 Task: Look for space in Niimi, Japan from 12th June, 2023 to 15th June, 2023 for 2 adults in price range Rs.10000 to Rs.15000. Place can be entire place with 1  bedroom having 1 bed and 1 bathroom. Property type can be house, flat, guest house, hotel. Booking option can be shelf check-in. Required host language is English.
Action: Mouse moved to (486, 118)
Screenshot: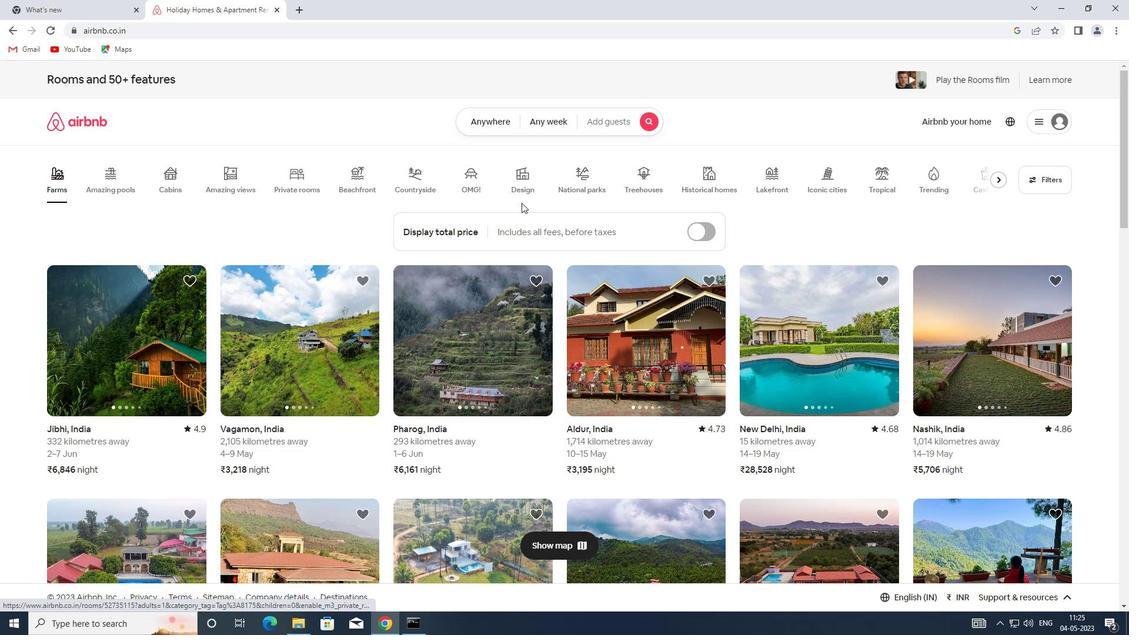 
Action: Mouse pressed left at (486, 118)
Screenshot: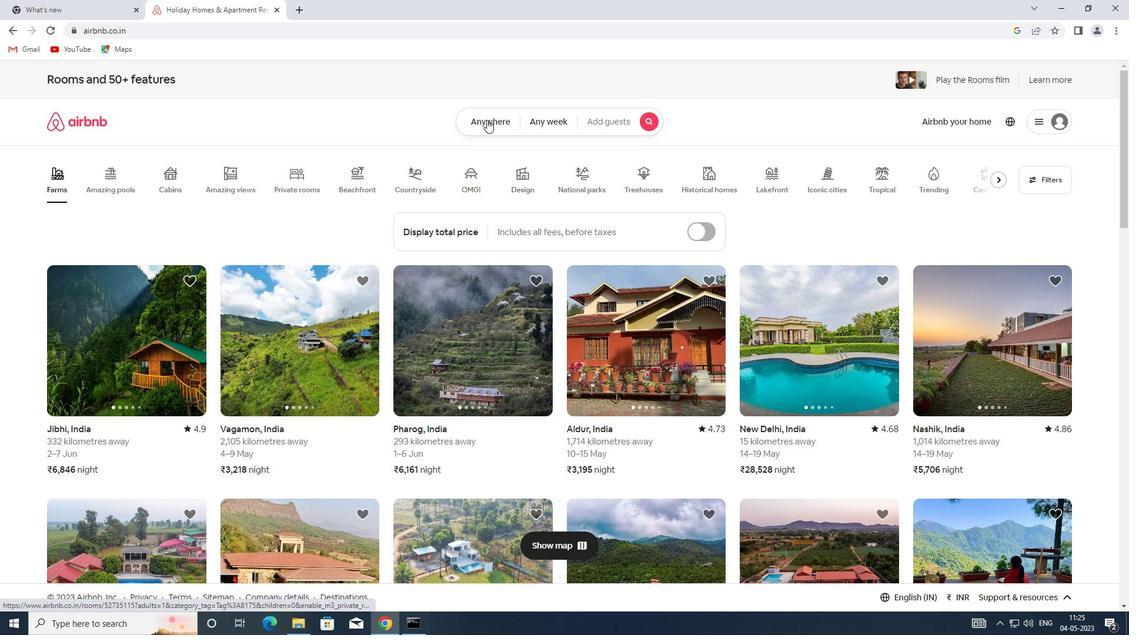 
Action: Mouse moved to (407, 167)
Screenshot: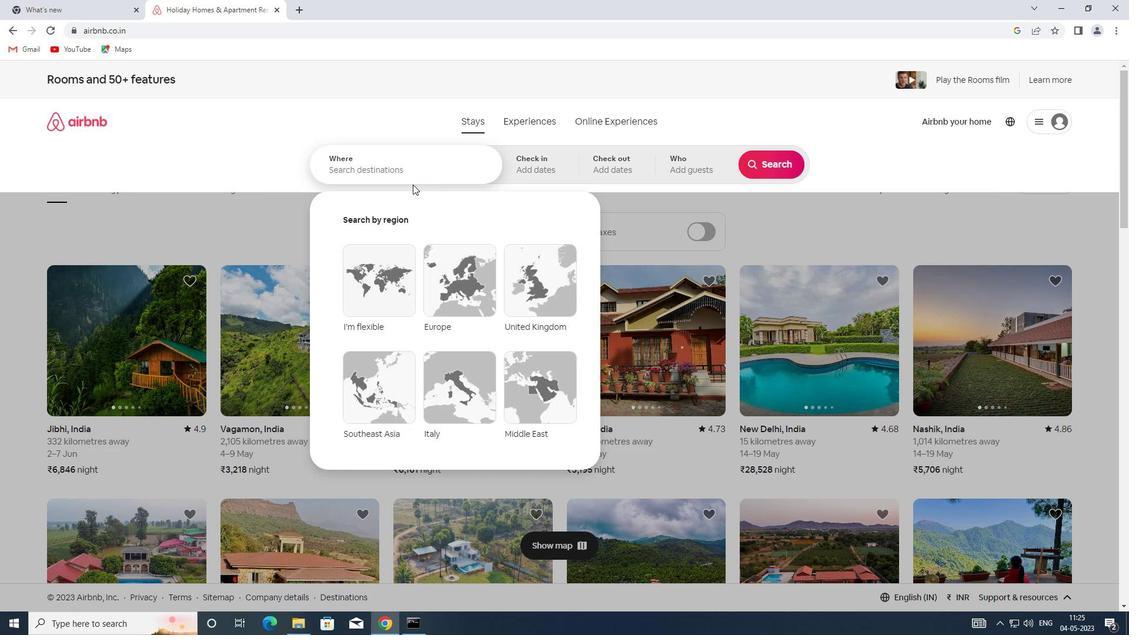 
Action: Mouse pressed left at (407, 167)
Screenshot: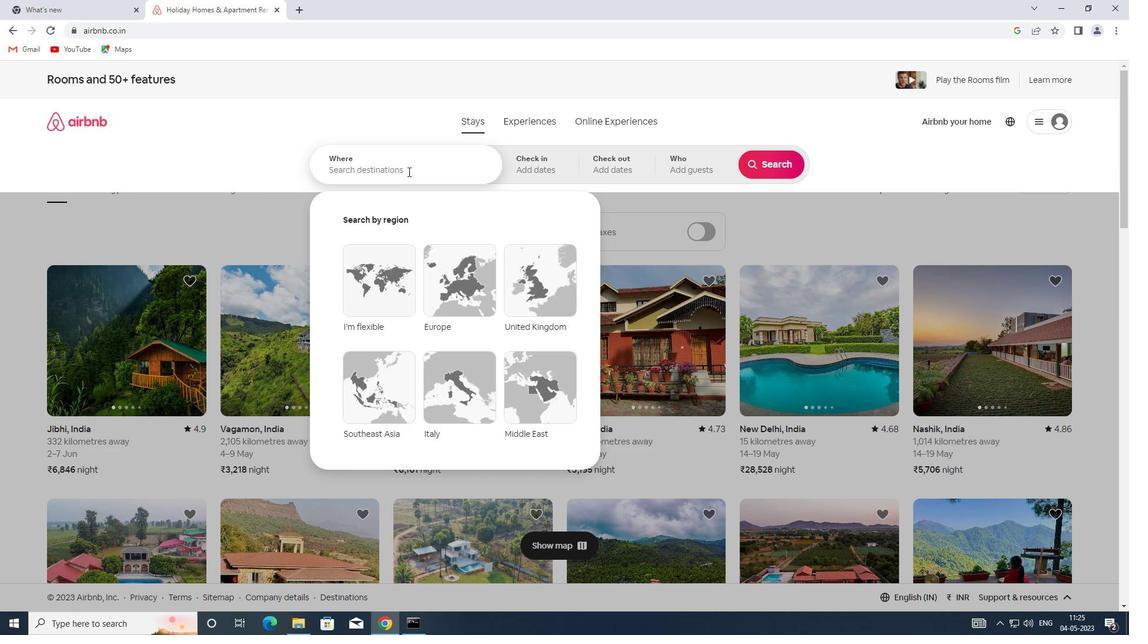 
Action: Key pressed <Key.shift>NIIMI<Key.shift><Key.shift>,<Key.shift>L<Key.backspace><Key.shift>JAPAN
Screenshot: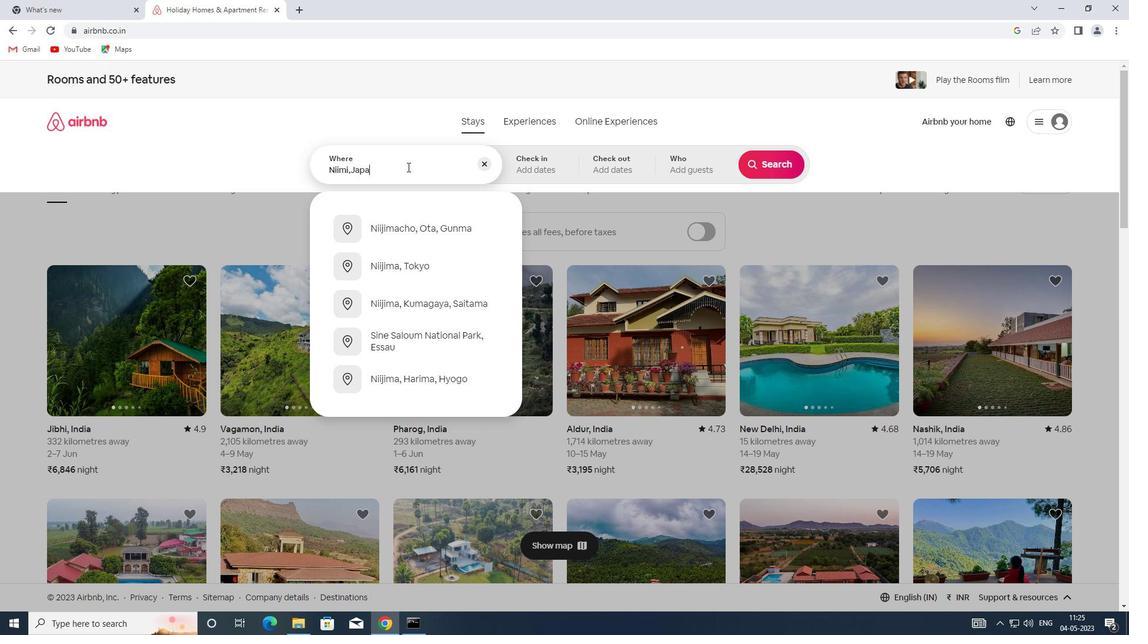 
Action: Mouse moved to (559, 169)
Screenshot: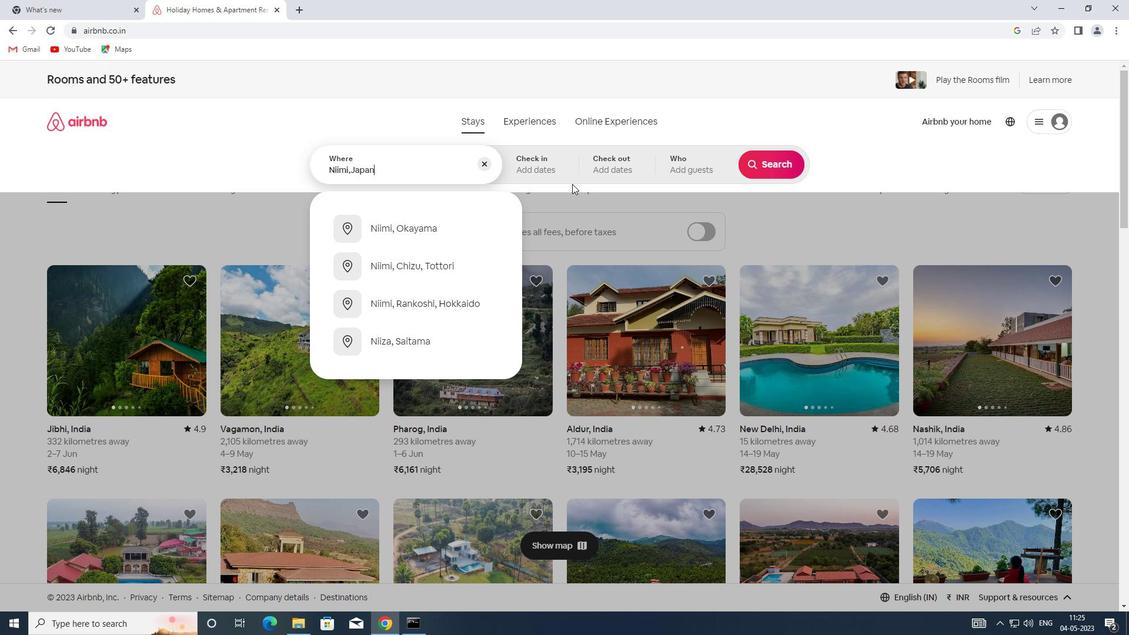 
Action: Mouse pressed left at (559, 169)
Screenshot: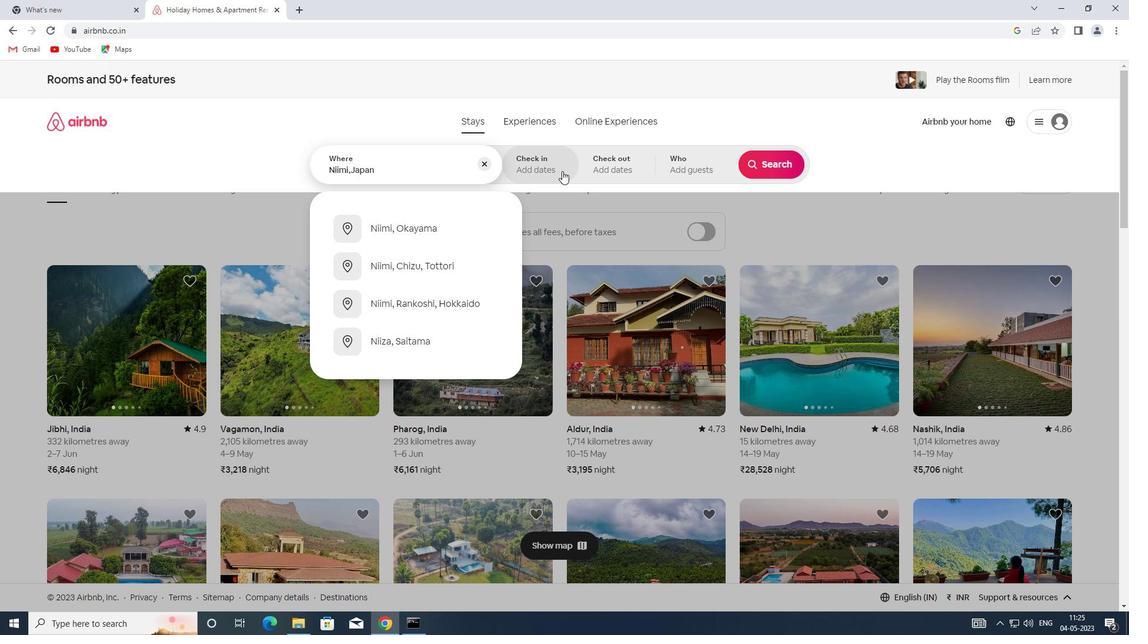 
Action: Mouse moved to (622, 368)
Screenshot: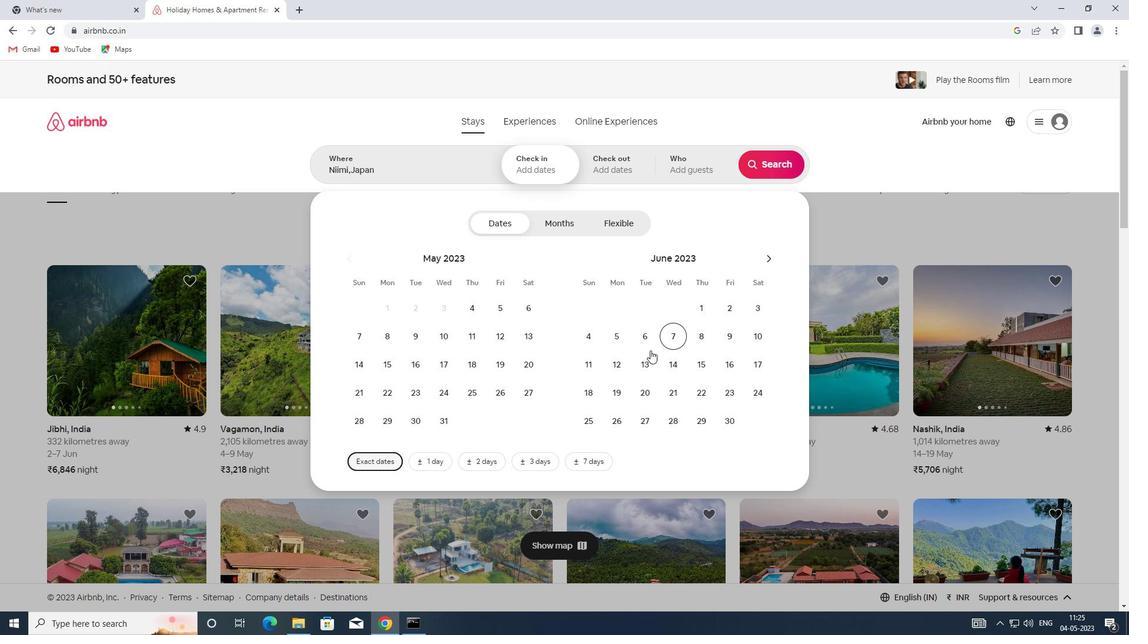 
Action: Mouse pressed left at (622, 368)
Screenshot: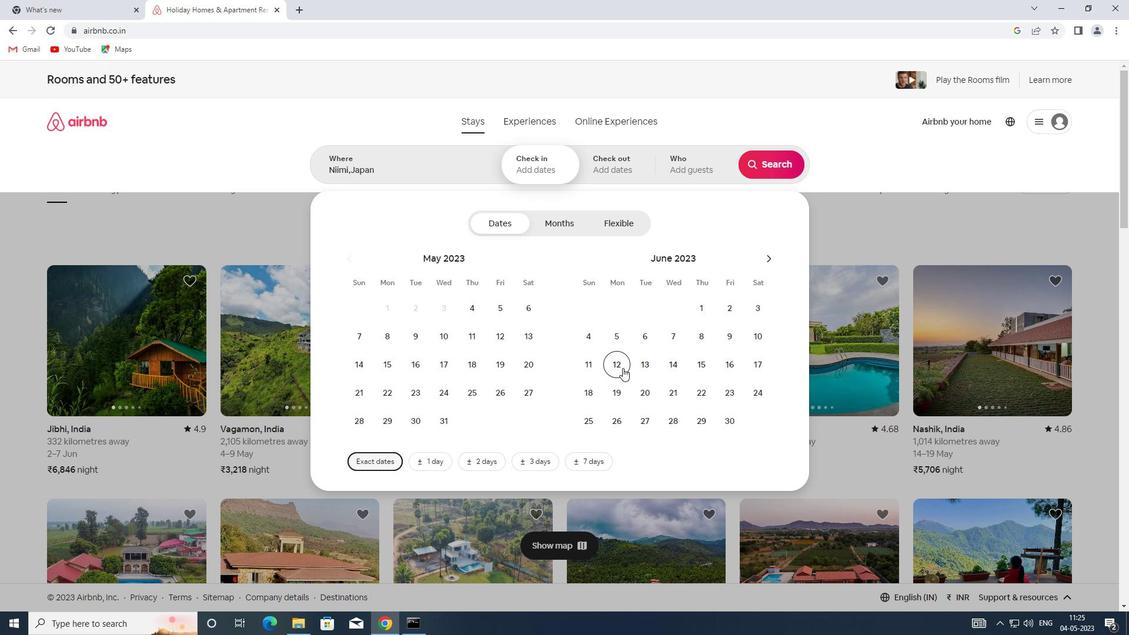 
Action: Mouse moved to (699, 366)
Screenshot: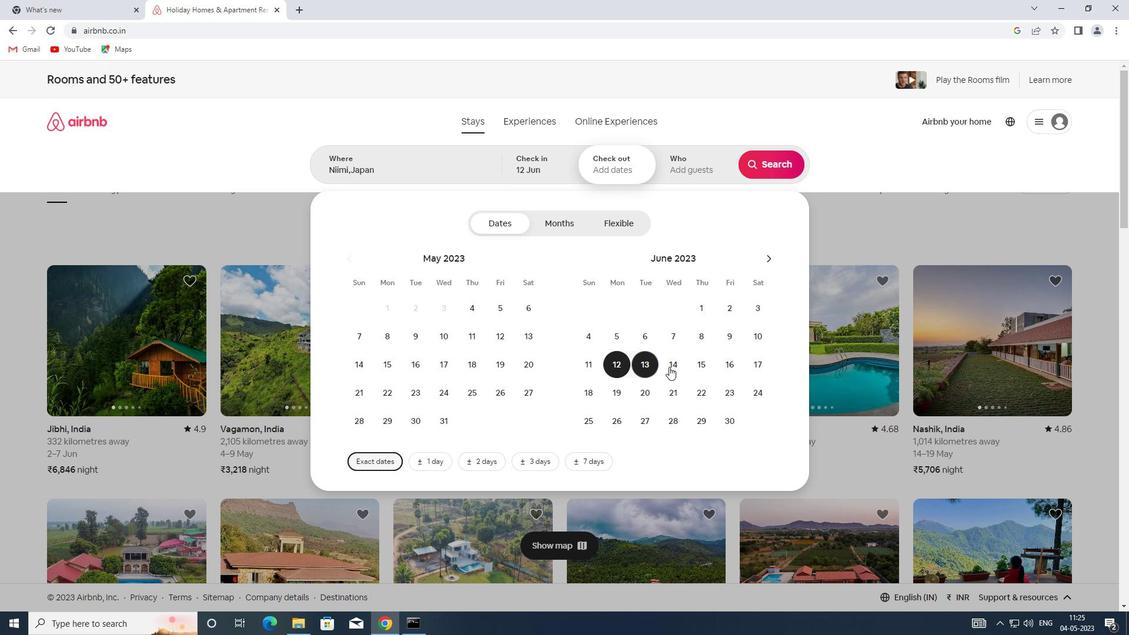
Action: Mouse pressed left at (699, 366)
Screenshot: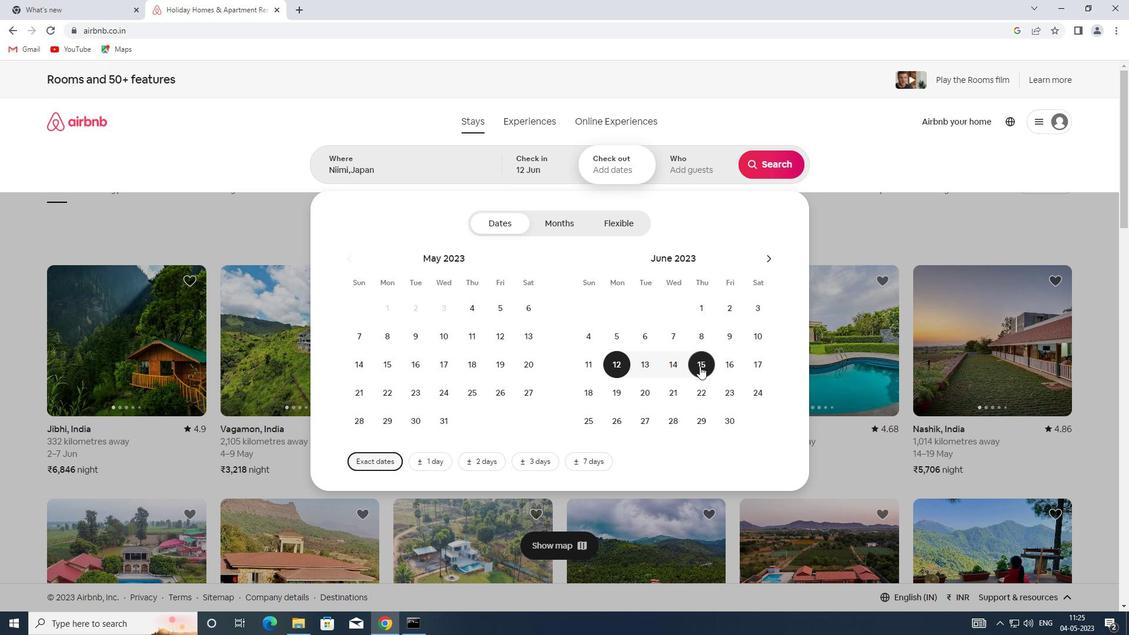 
Action: Mouse moved to (686, 176)
Screenshot: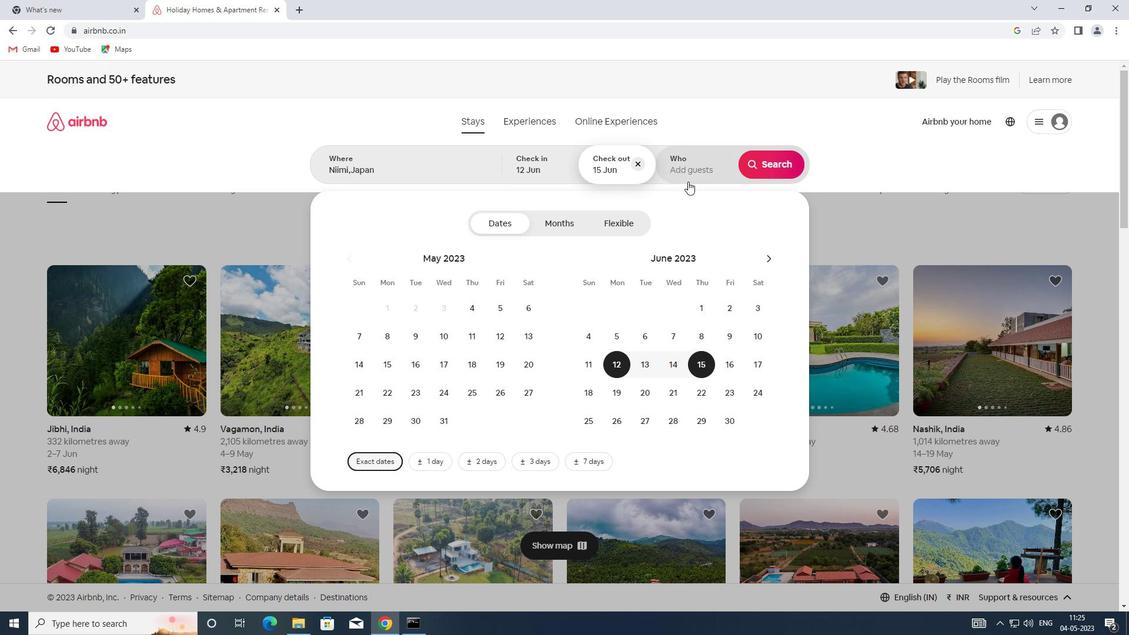 
Action: Mouse pressed left at (686, 176)
Screenshot: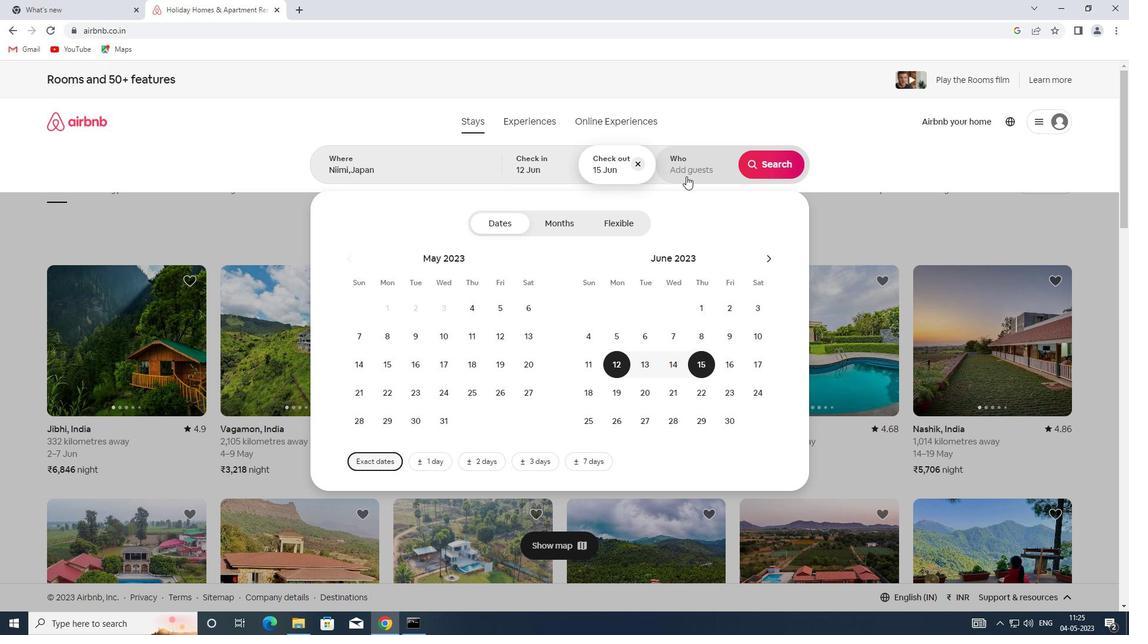 
Action: Mouse moved to (769, 227)
Screenshot: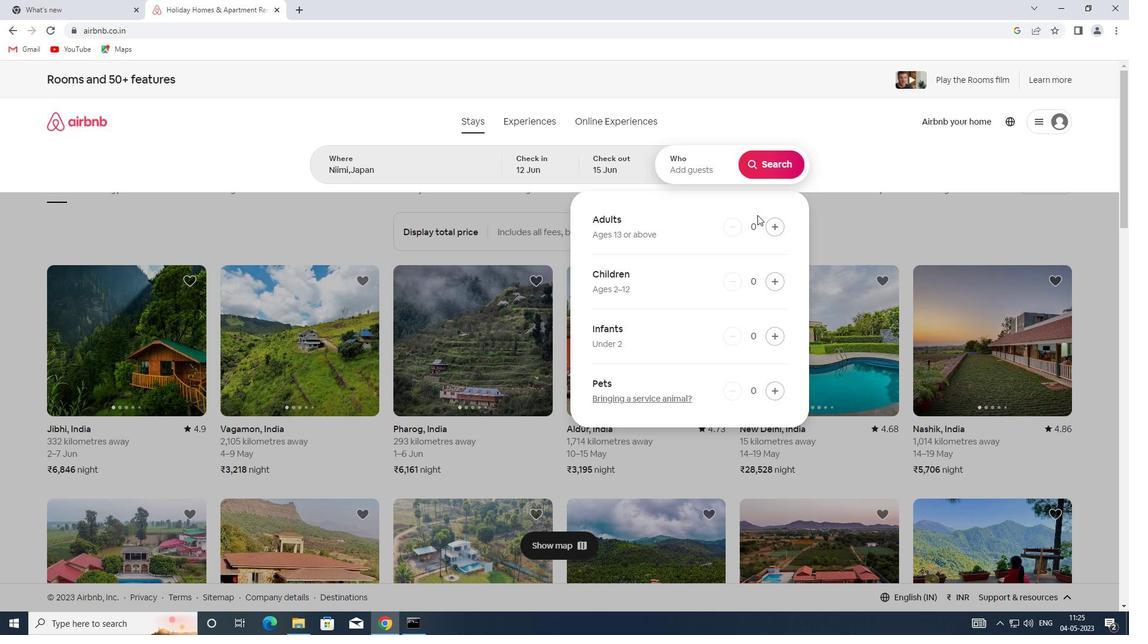 
Action: Mouse pressed left at (769, 227)
Screenshot: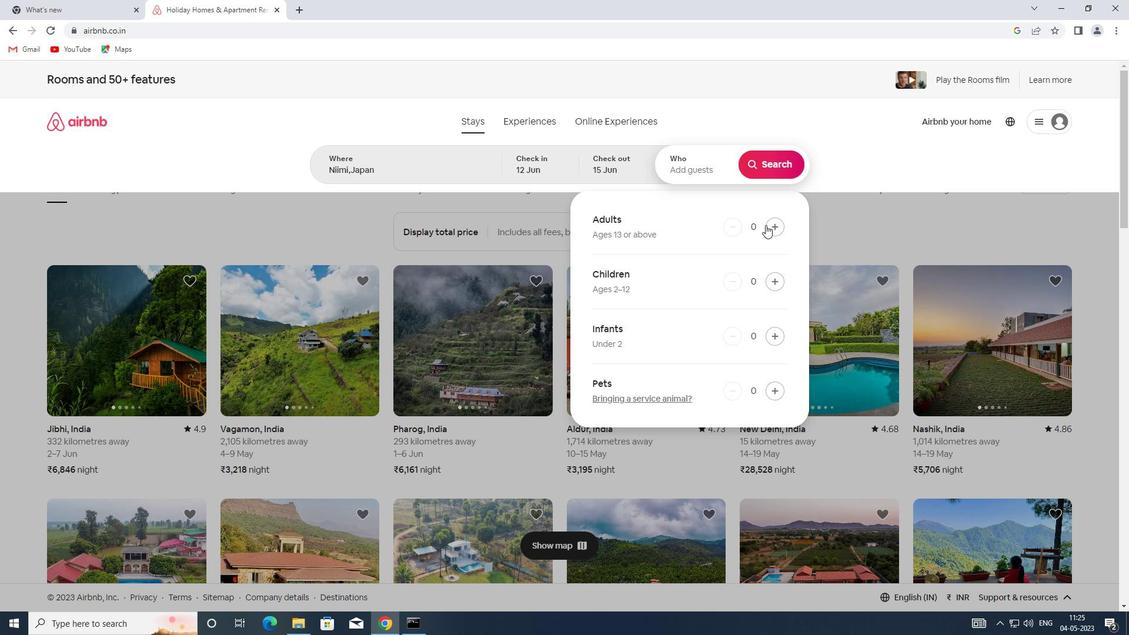 
Action: Mouse moved to (769, 227)
Screenshot: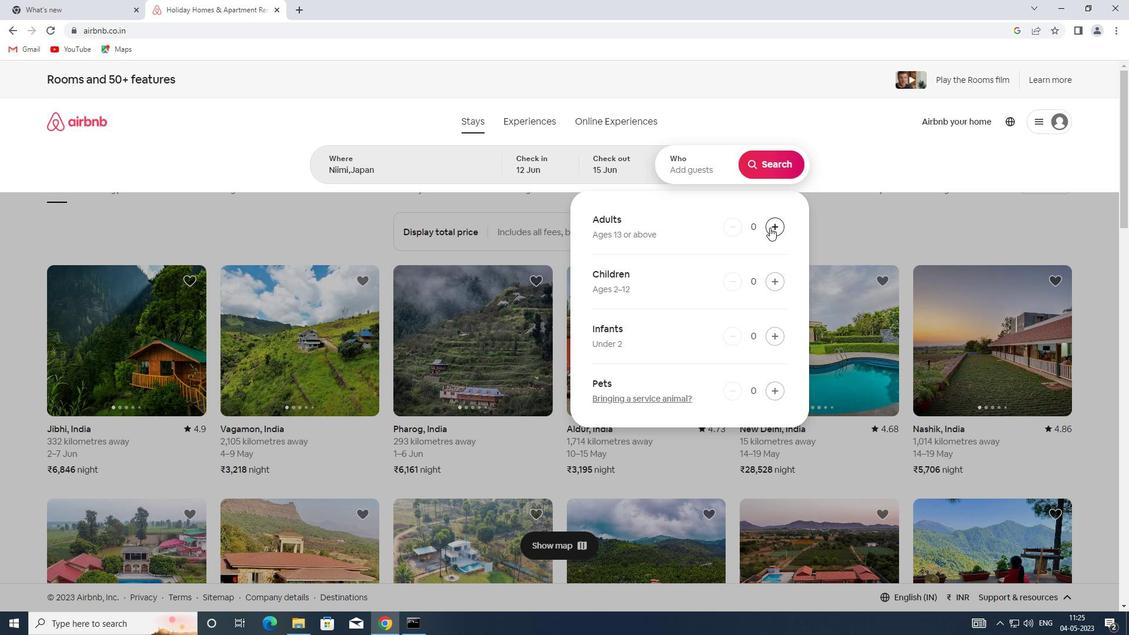 
Action: Mouse pressed left at (769, 227)
Screenshot: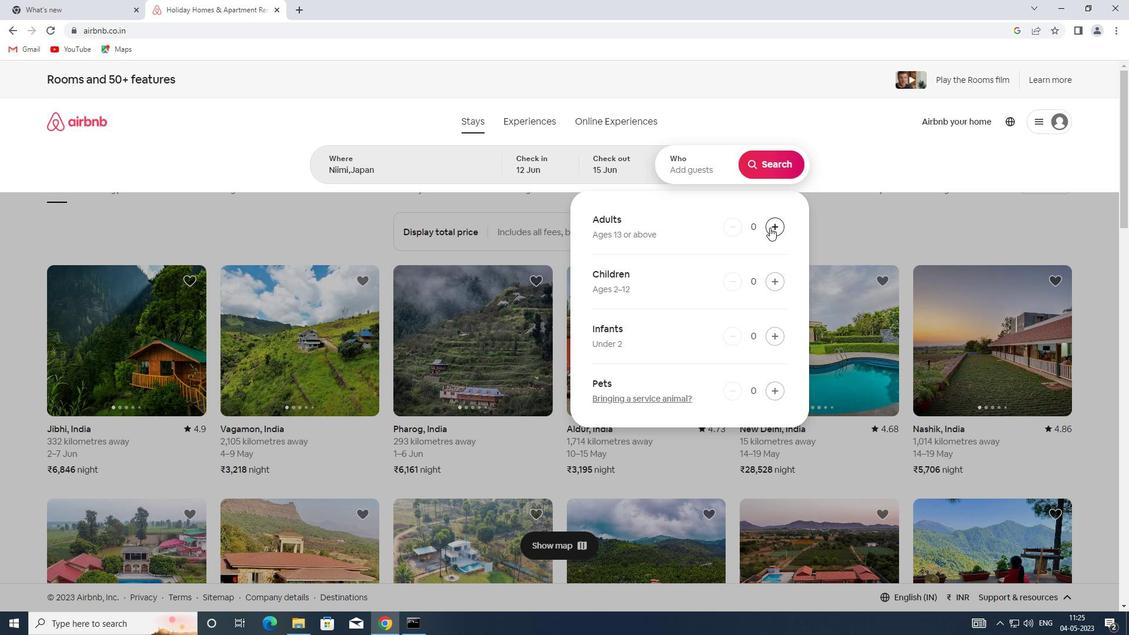 
Action: Mouse moved to (783, 167)
Screenshot: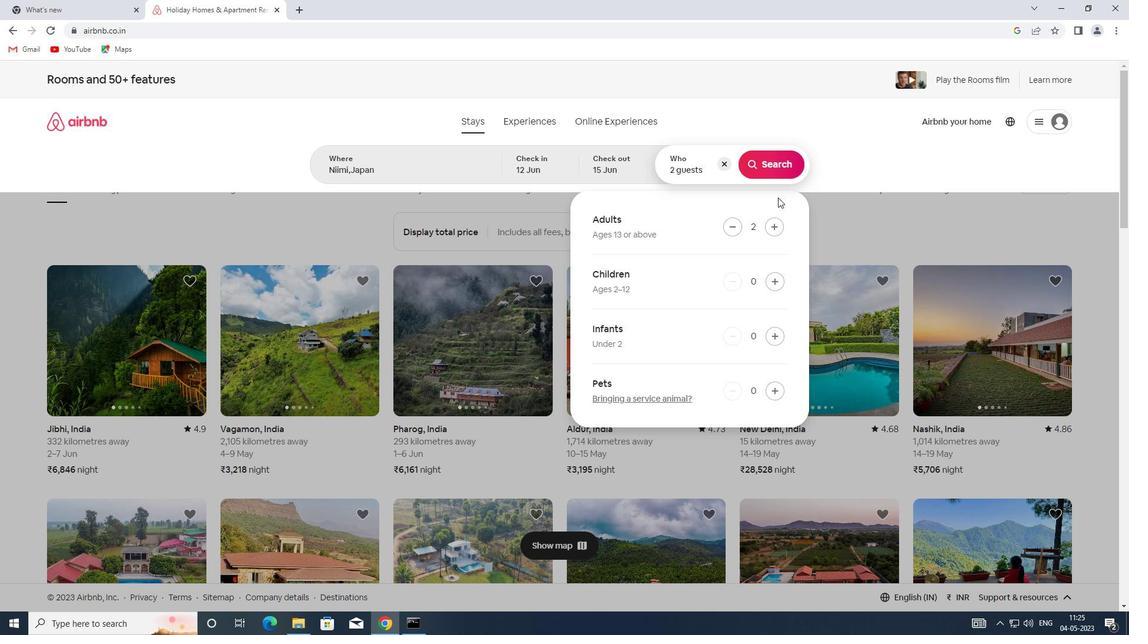 
Action: Mouse pressed left at (783, 167)
Screenshot: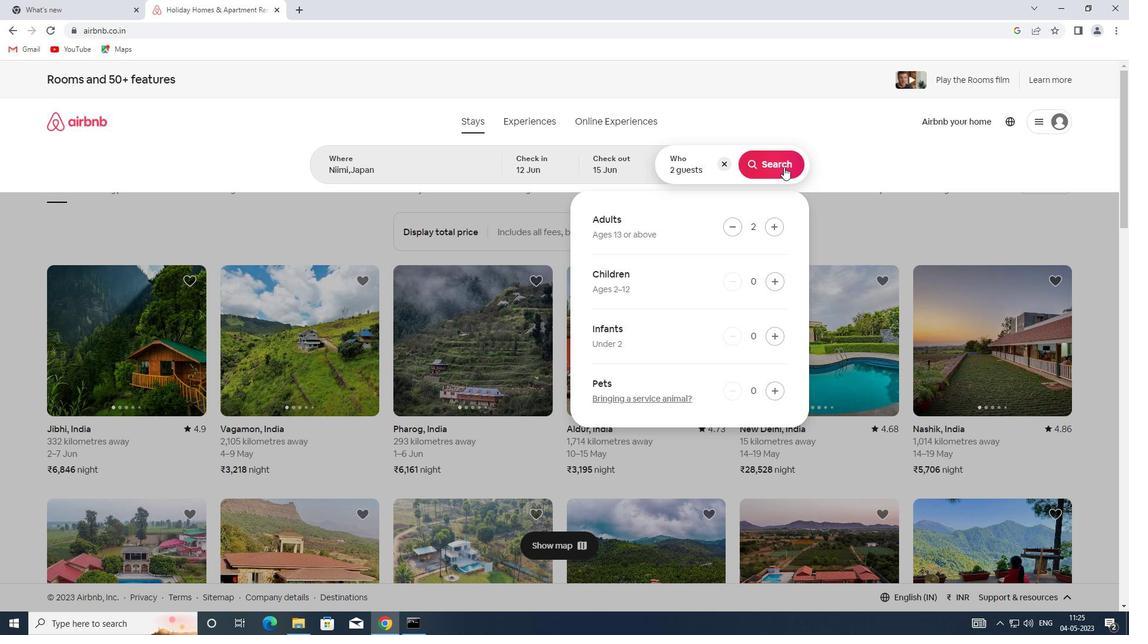 
Action: Mouse moved to (1083, 128)
Screenshot: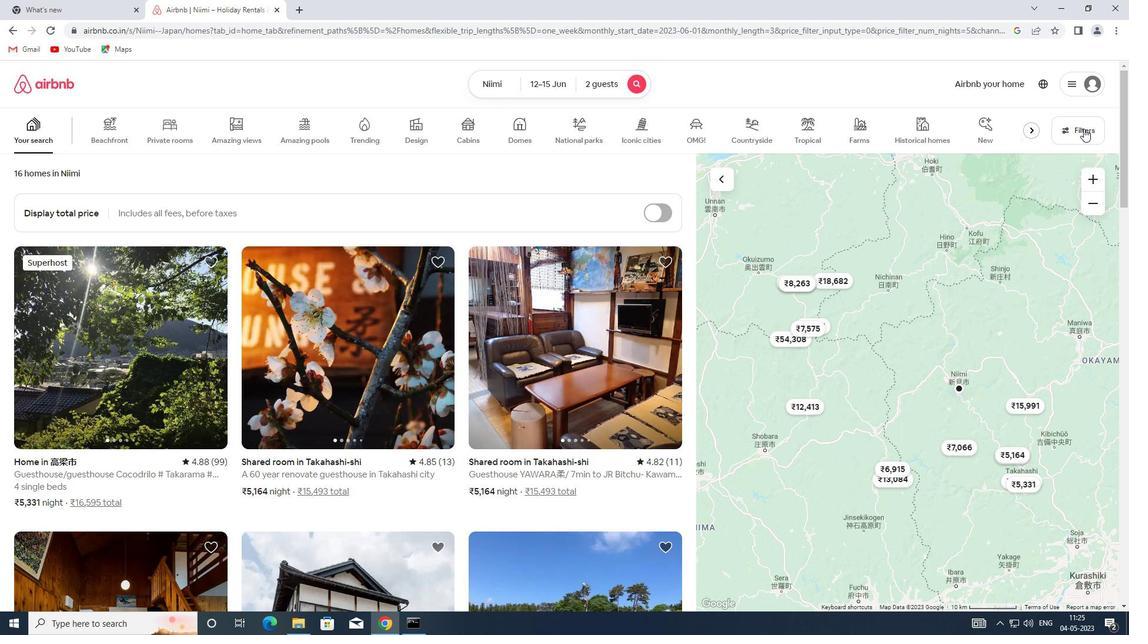 
Action: Mouse pressed left at (1083, 128)
Screenshot: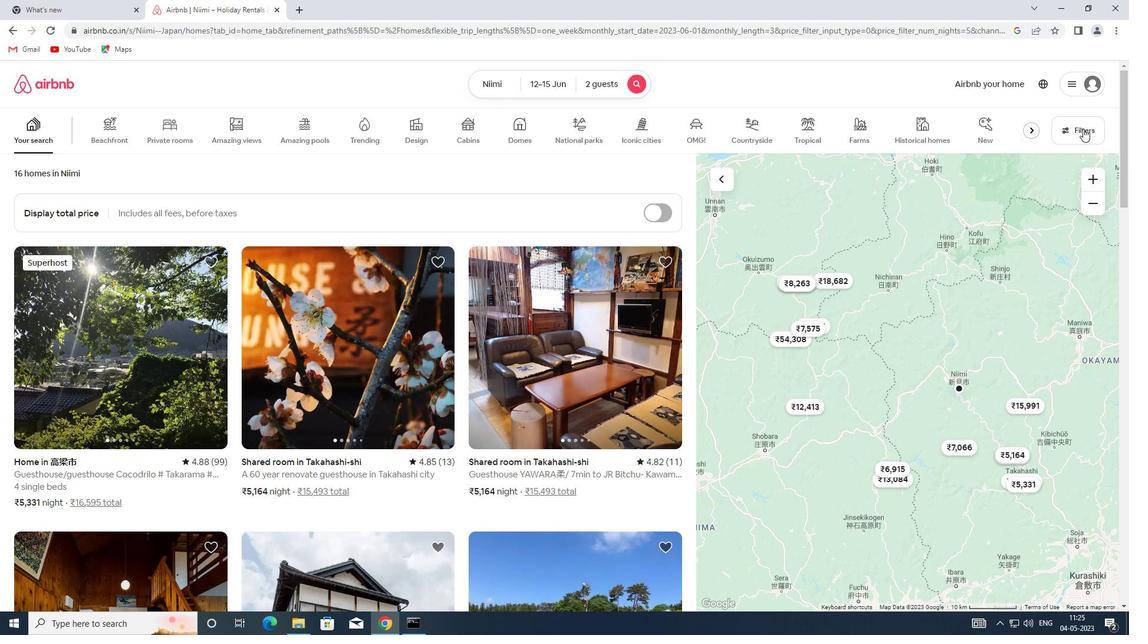 
Action: Mouse moved to (413, 283)
Screenshot: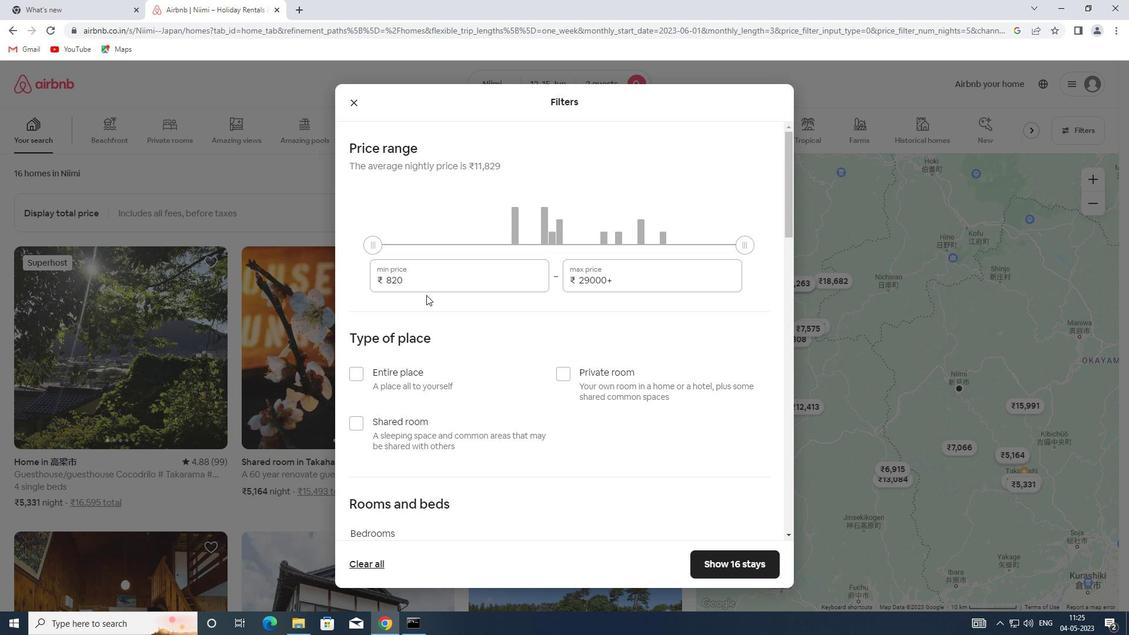 
Action: Mouse pressed left at (413, 283)
Screenshot: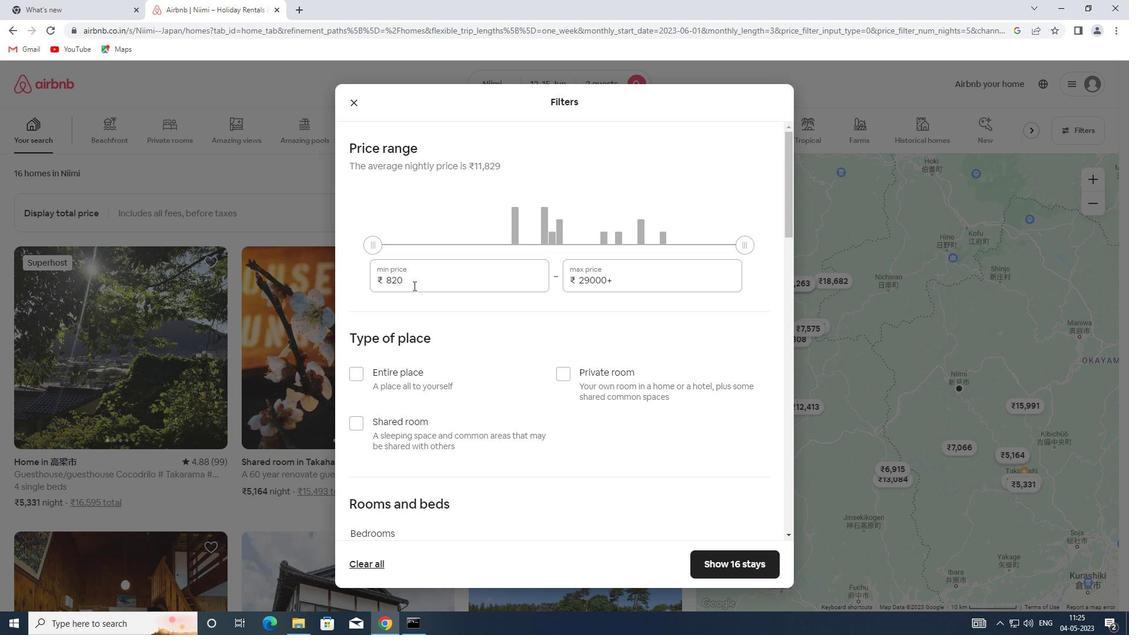 
Action: Mouse moved to (353, 282)
Screenshot: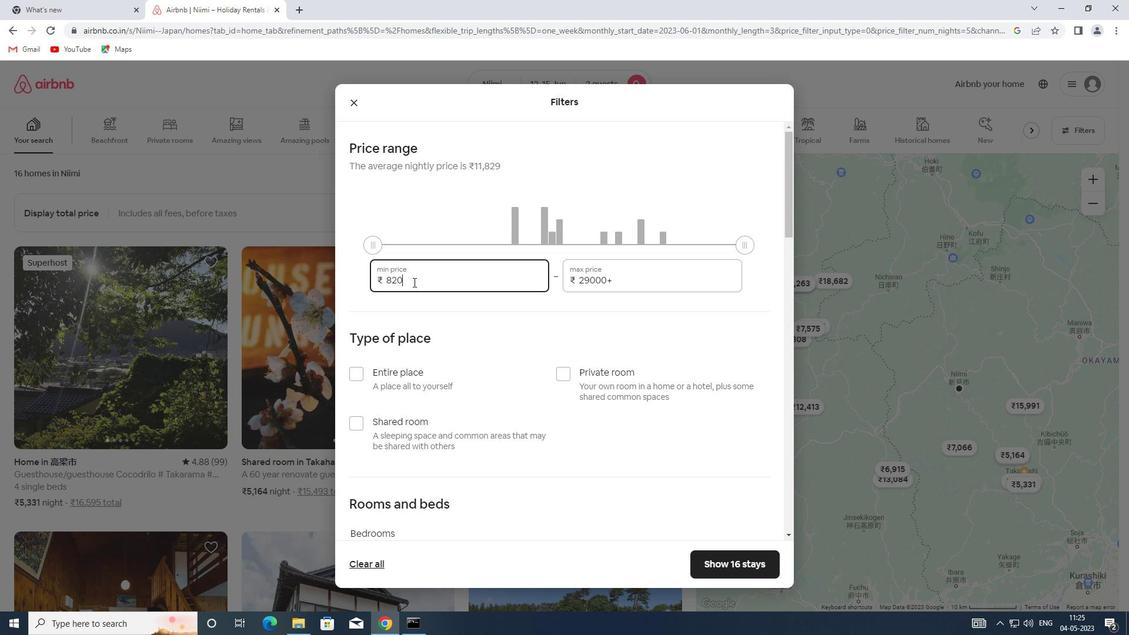 
Action: Key pressed 10000
Screenshot: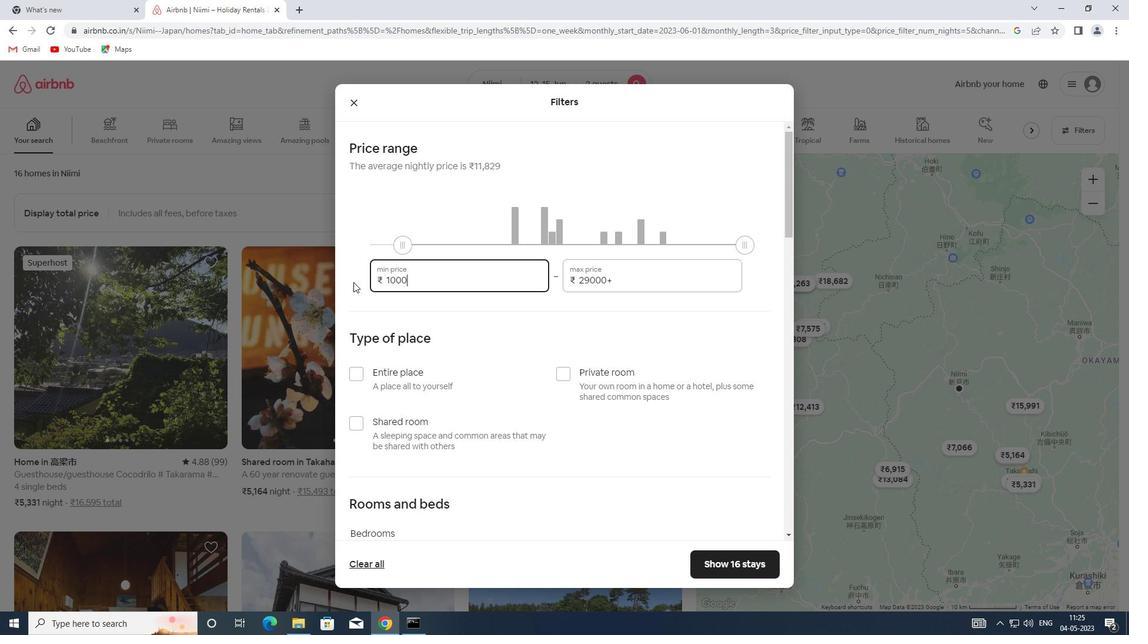 
Action: Mouse moved to (617, 279)
Screenshot: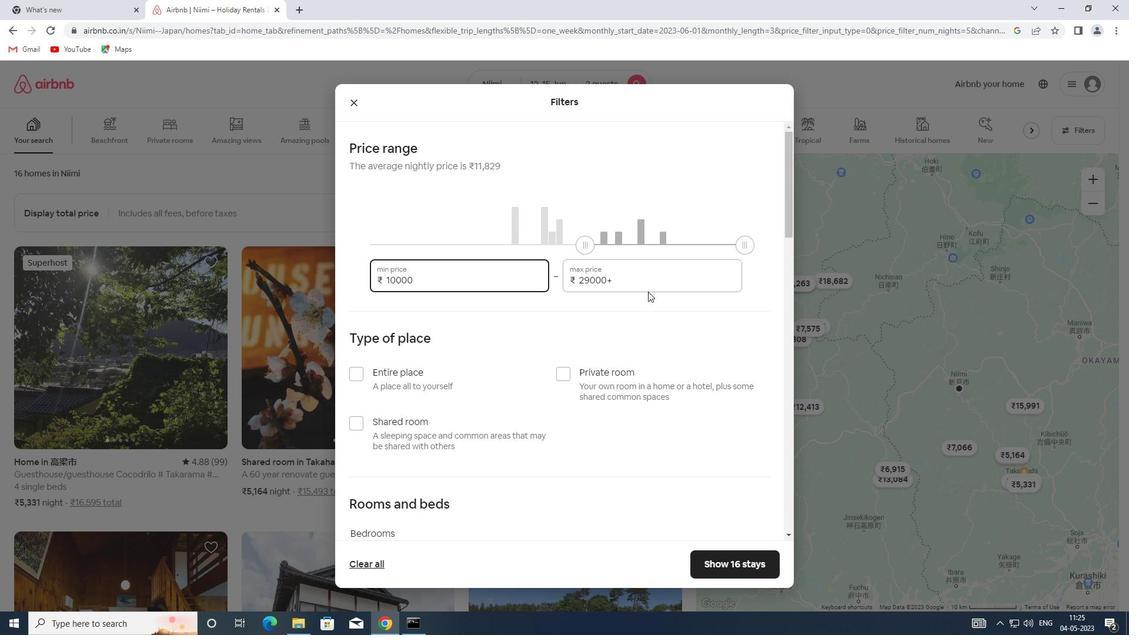 
Action: Mouse pressed left at (617, 279)
Screenshot: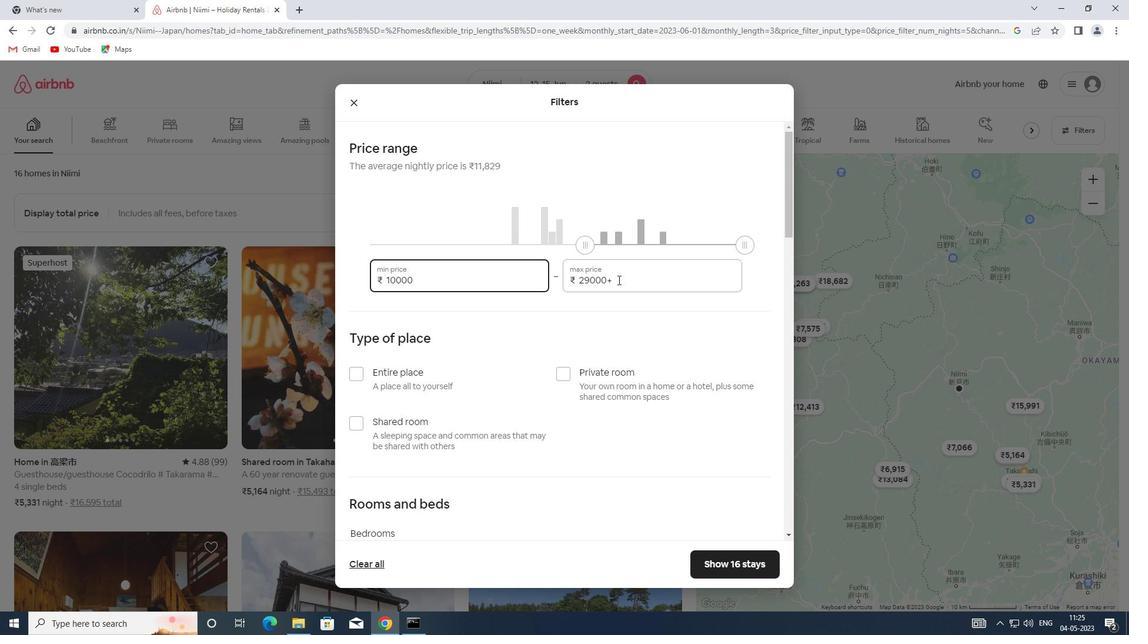 
Action: Mouse moved to (560, 281)
Screenshot: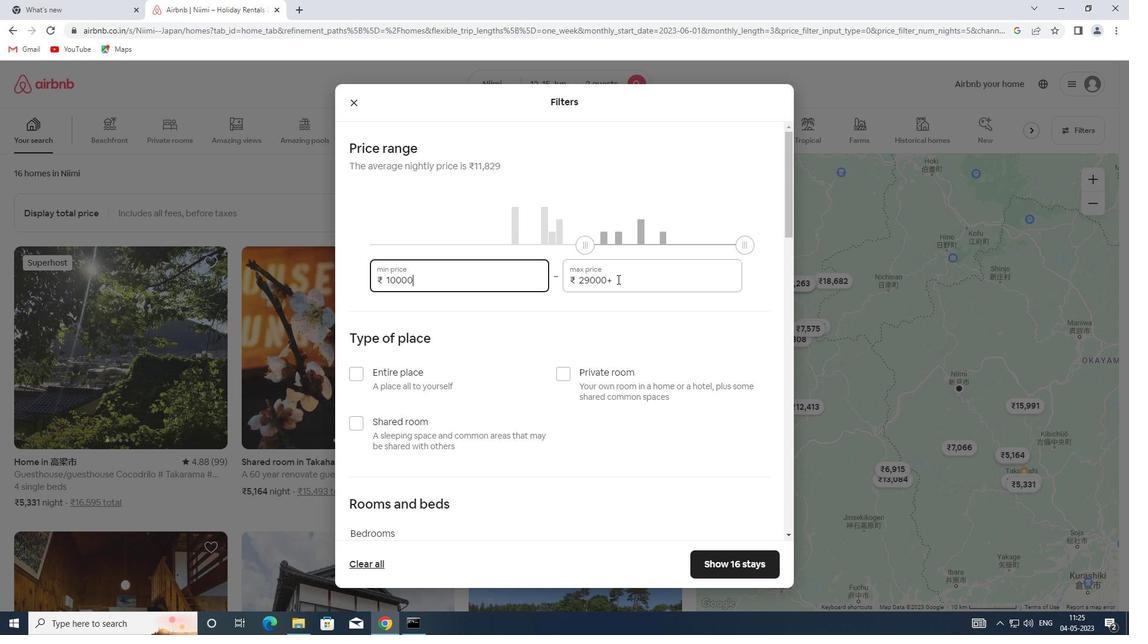 
Action: Key pressed 15000
Screenshot: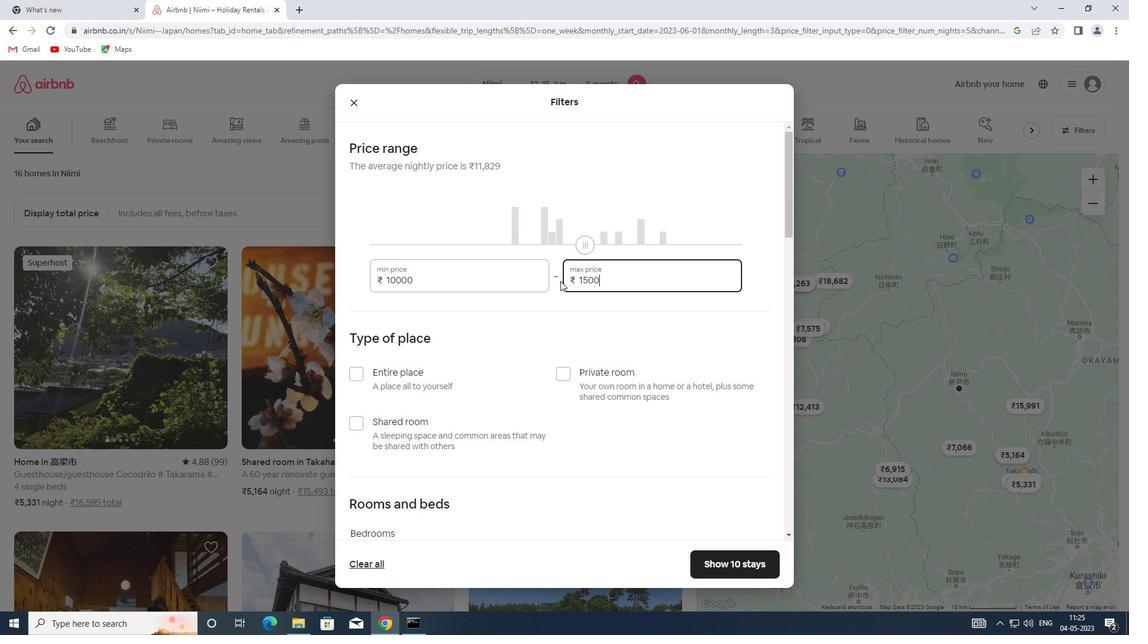 
Action: Mouse moved to (468, 378)
Screenshot: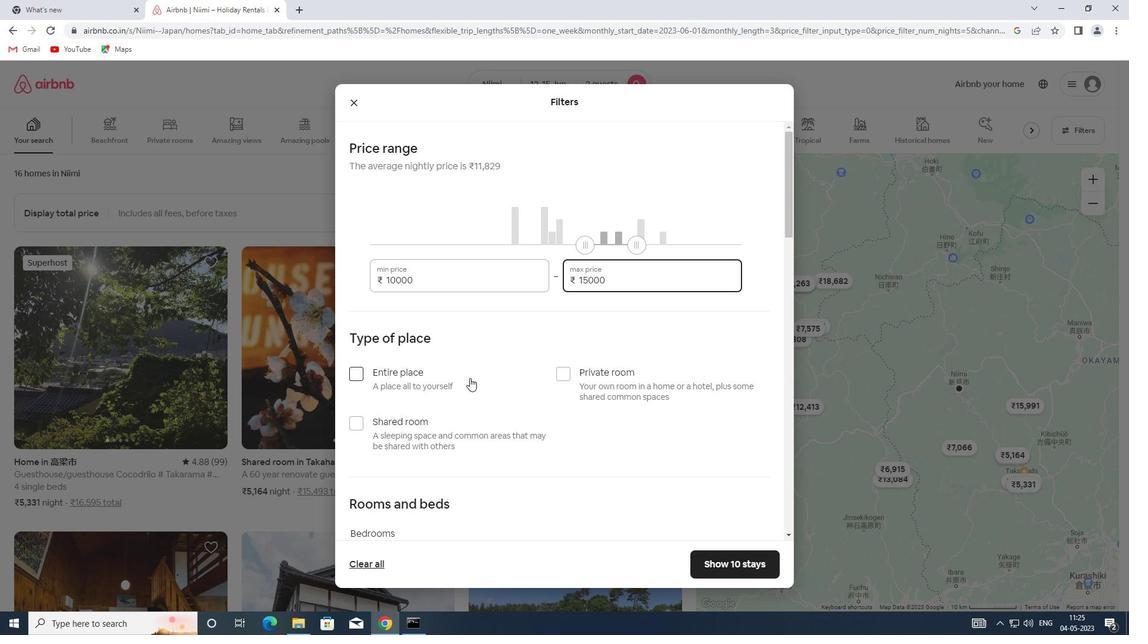 
Action: Mouse scrolled (468, 377) with delta (0, 0)
Screenshot: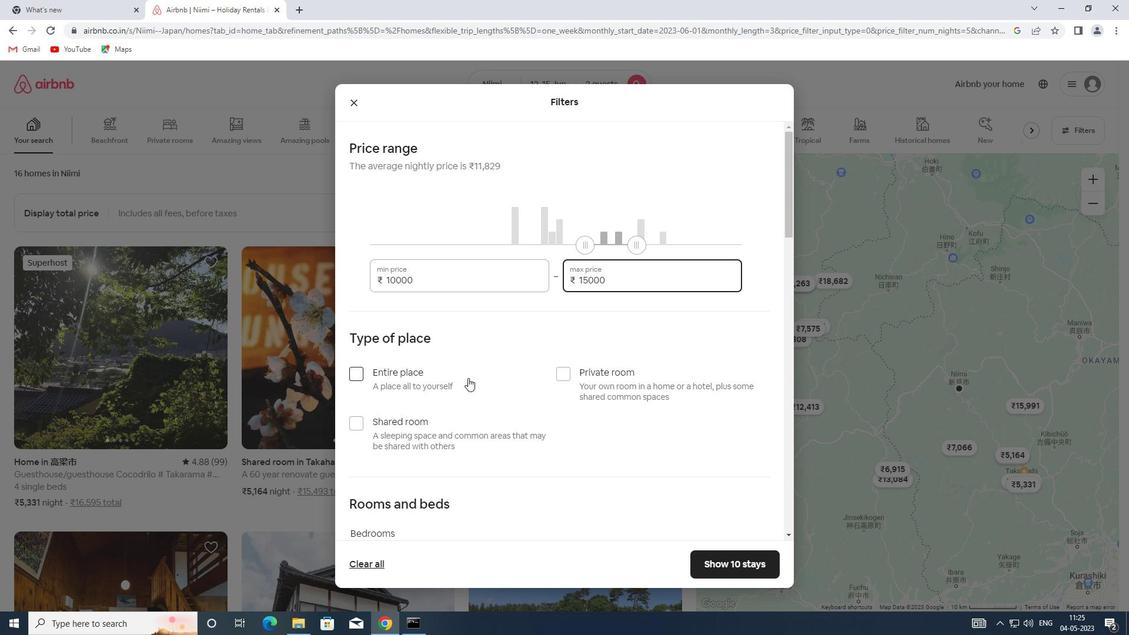 
Action: Mouse moved to (349, 312)
Screenshot: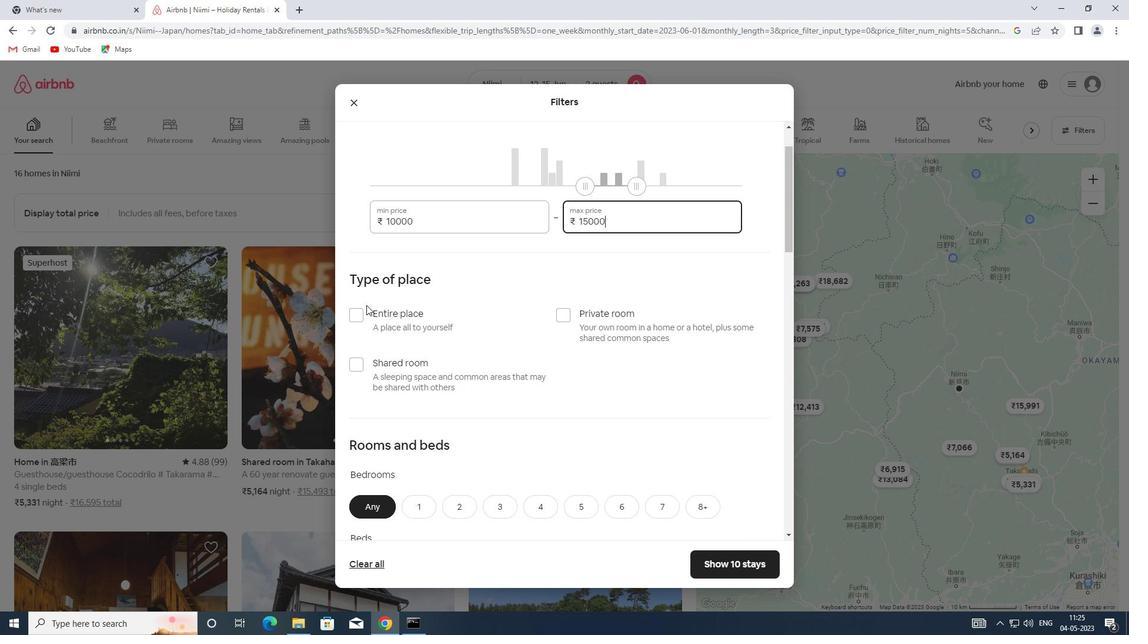 
Action: Mouse pressed left at (349, 312)
Screenshot: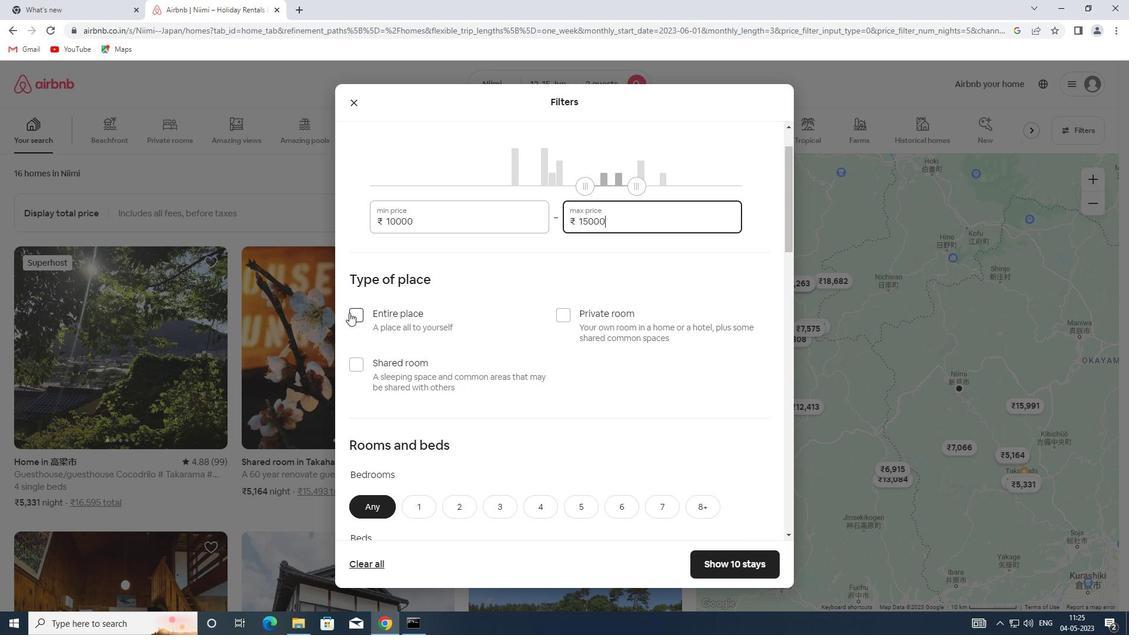 
Action: Mouse moved to (350, 315)
Screenshot: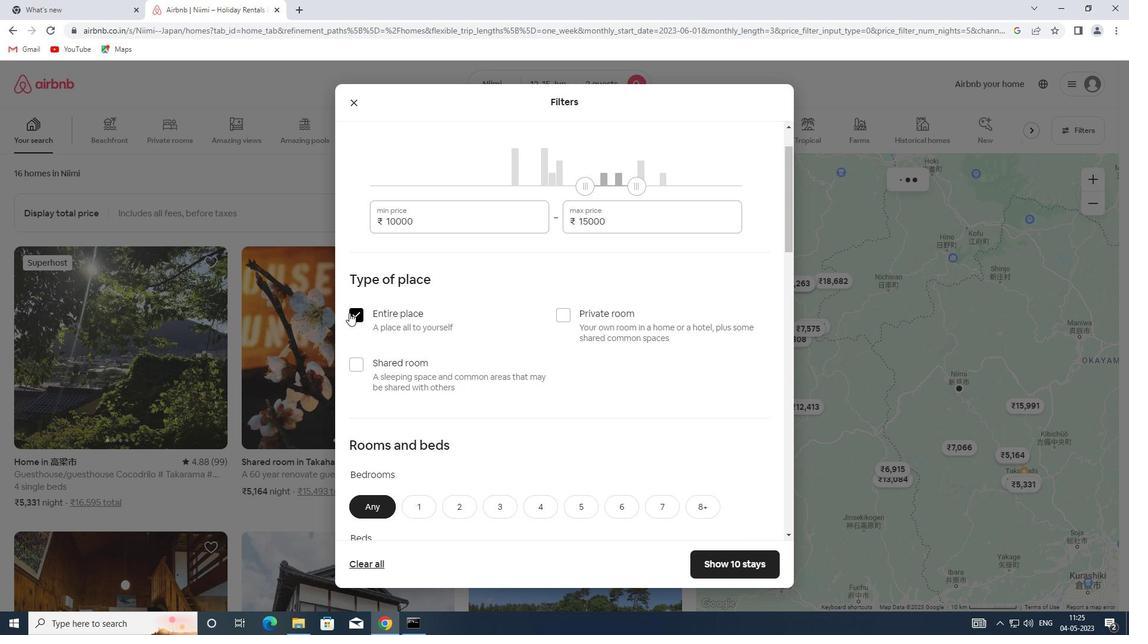 
Action: Mouse scrolled (350, 314) with delta (0, 0)
Screenshot: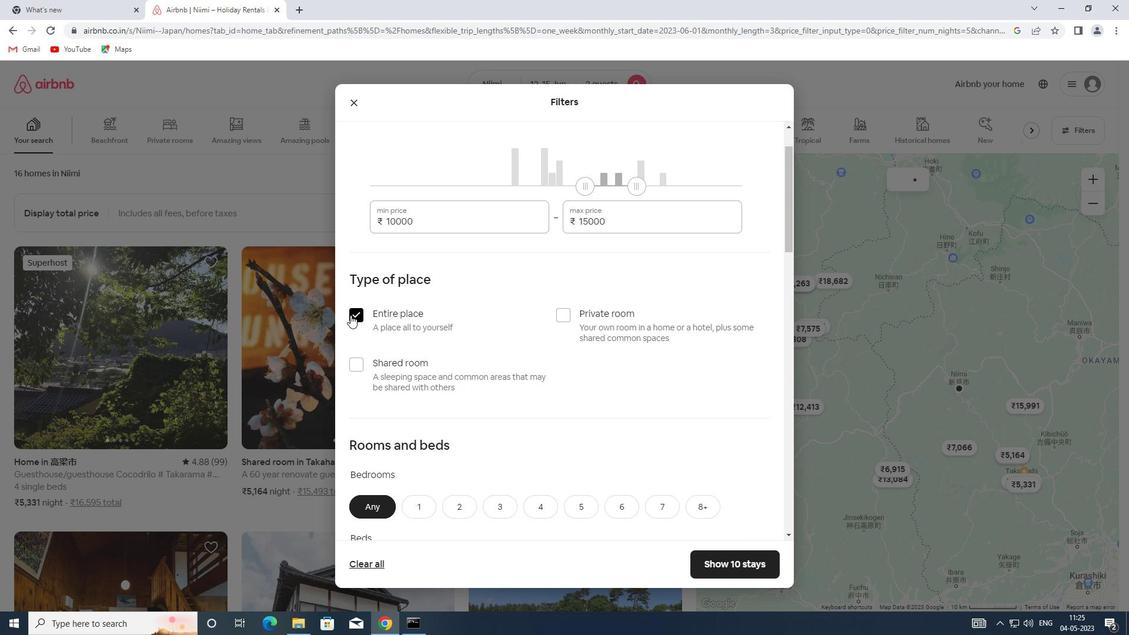 
Action: Mouse scrolled (350, 314) with delta (0, 0)
Screenshot: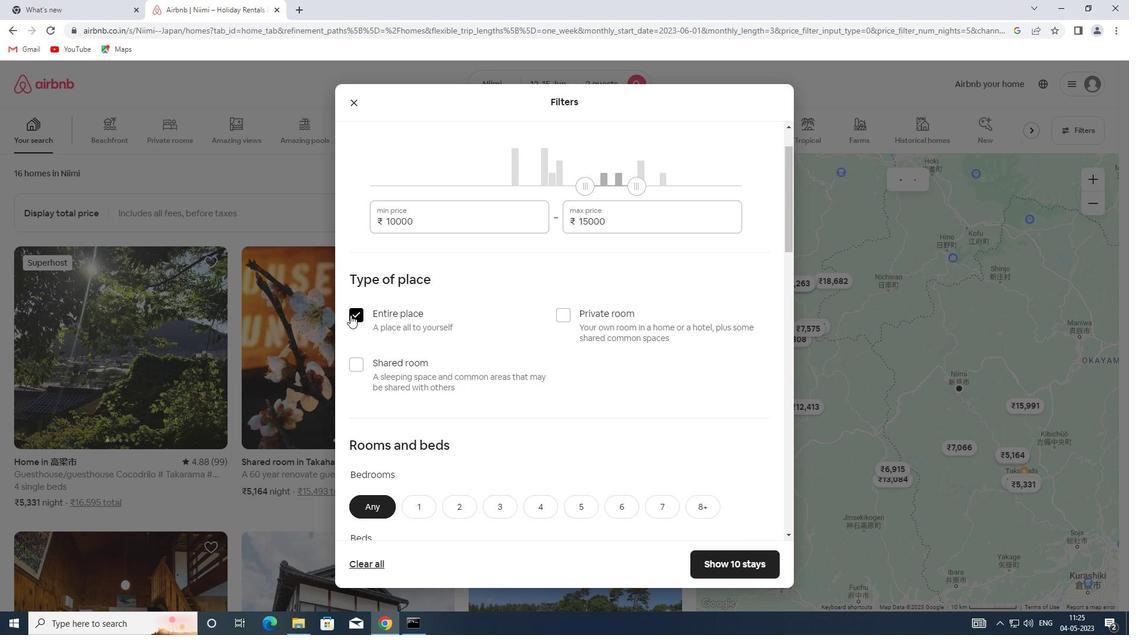 
Action: Mouse moved to (411, 385)
Screenshot: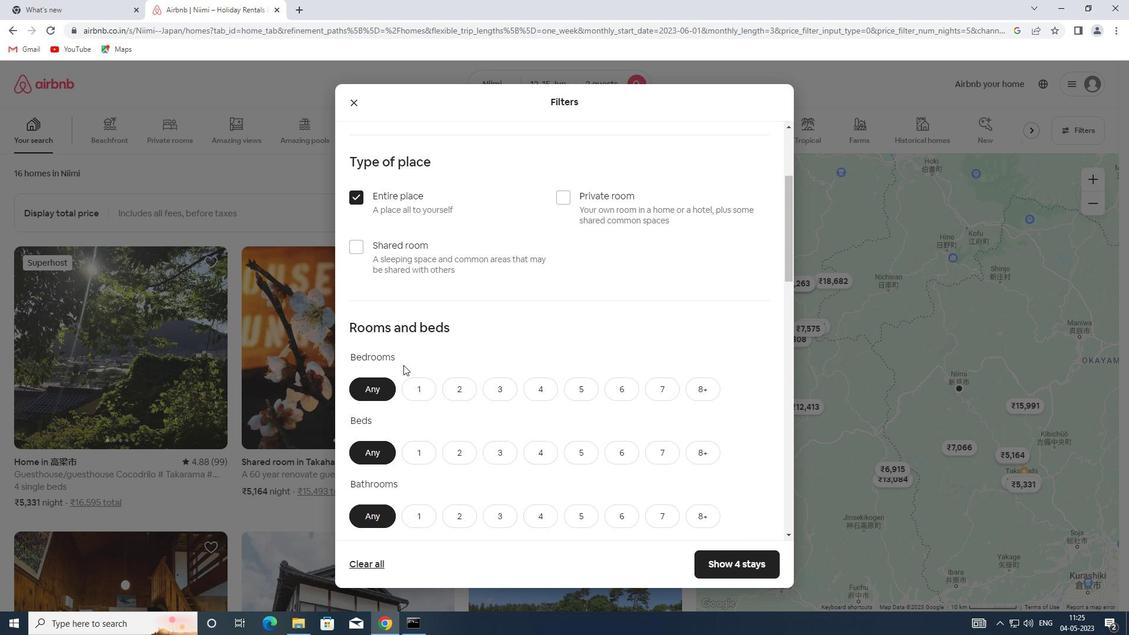 
Action: Mouse pressed left at (411, 385)
Screenshot: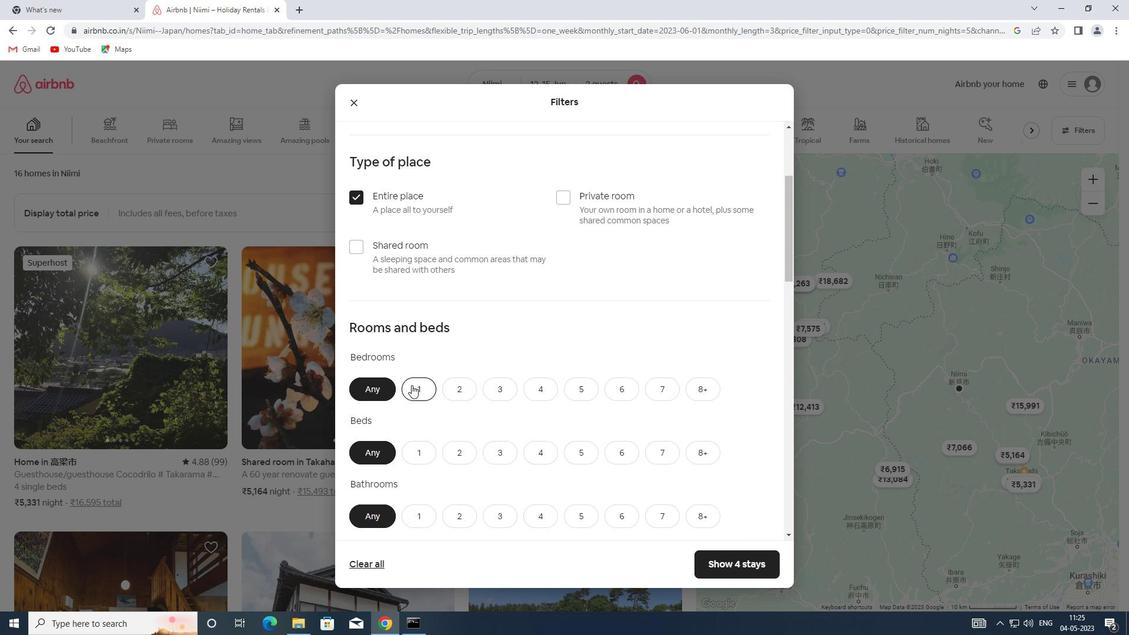 
Action: Mouse scrolled (411, 384) with delta (0, 0)
Screenshot: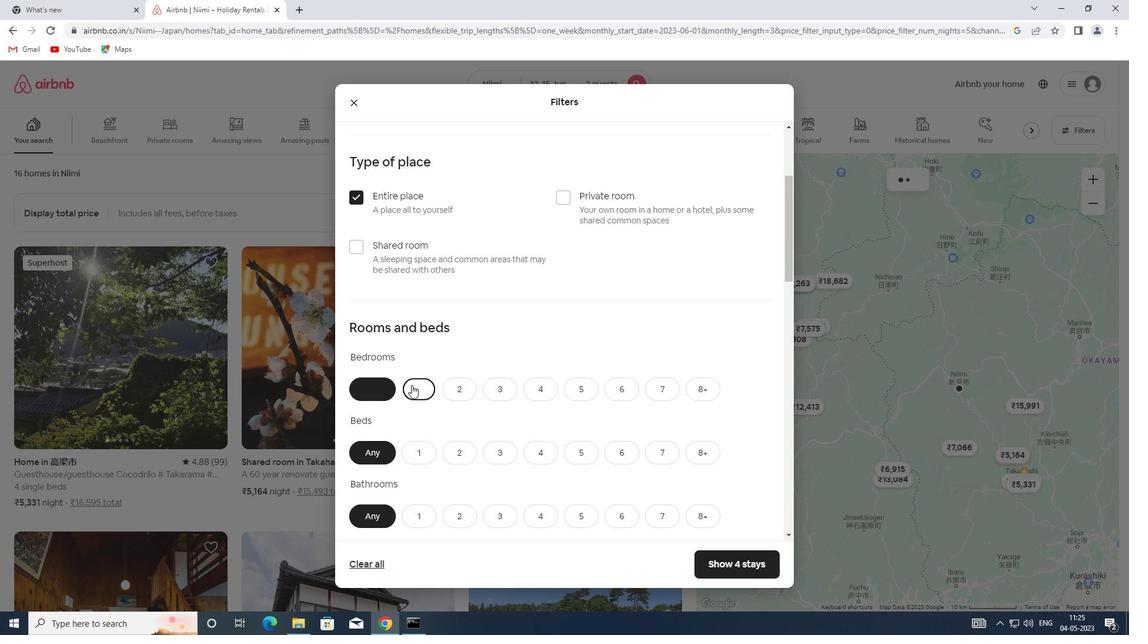 
Action: Mouse scrolled (411, 384) with delta (0, 0)
Screenshot: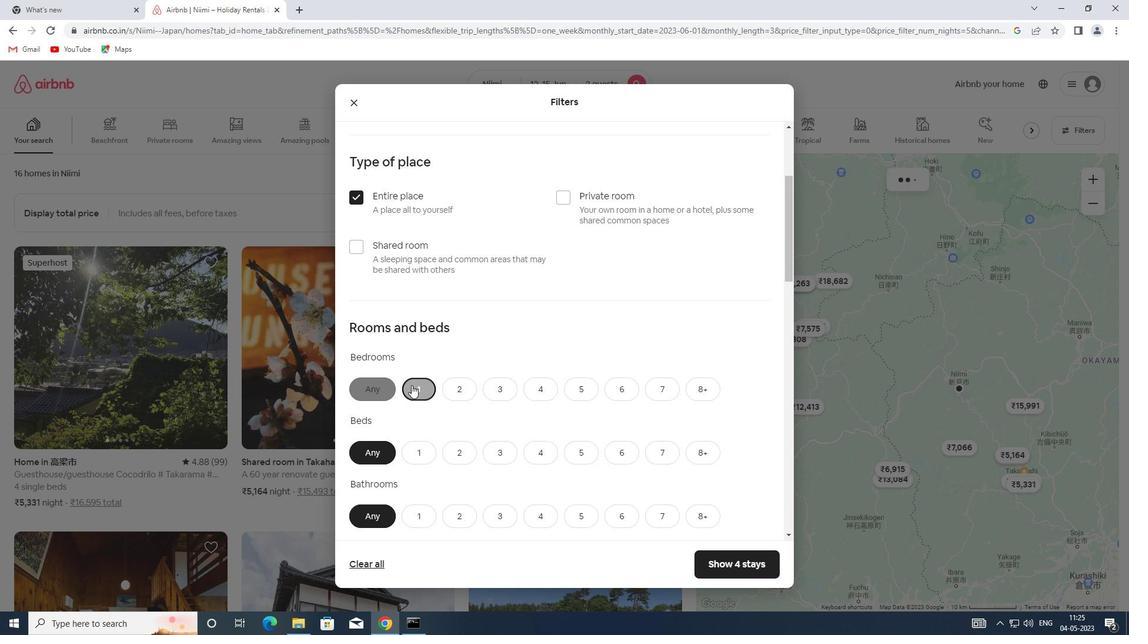 
Action: Mouse moved to (416, 331)
Screenshot: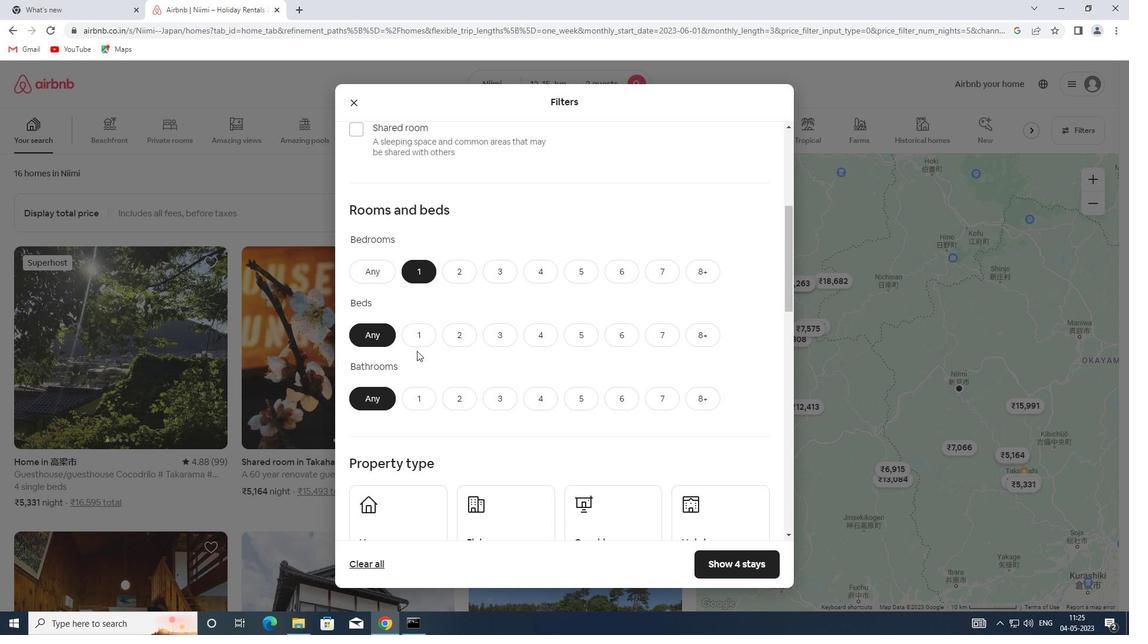 
Action: Mouse pressed left at (416, 331)
Screenshot: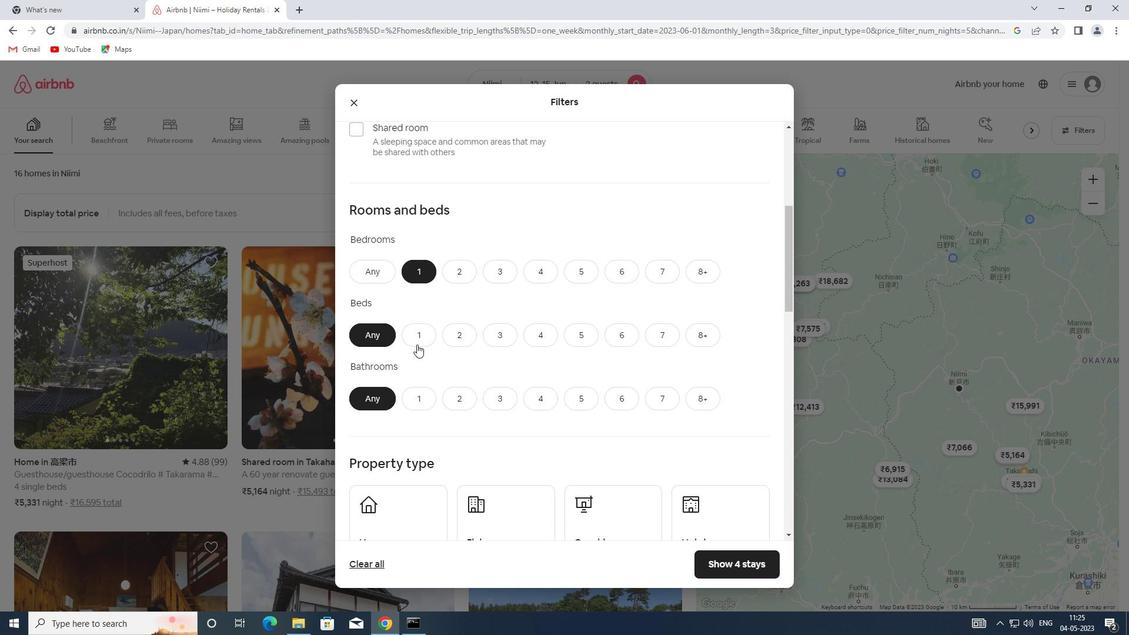 
Action: Mouse moved to (416, 393)
Screenshot: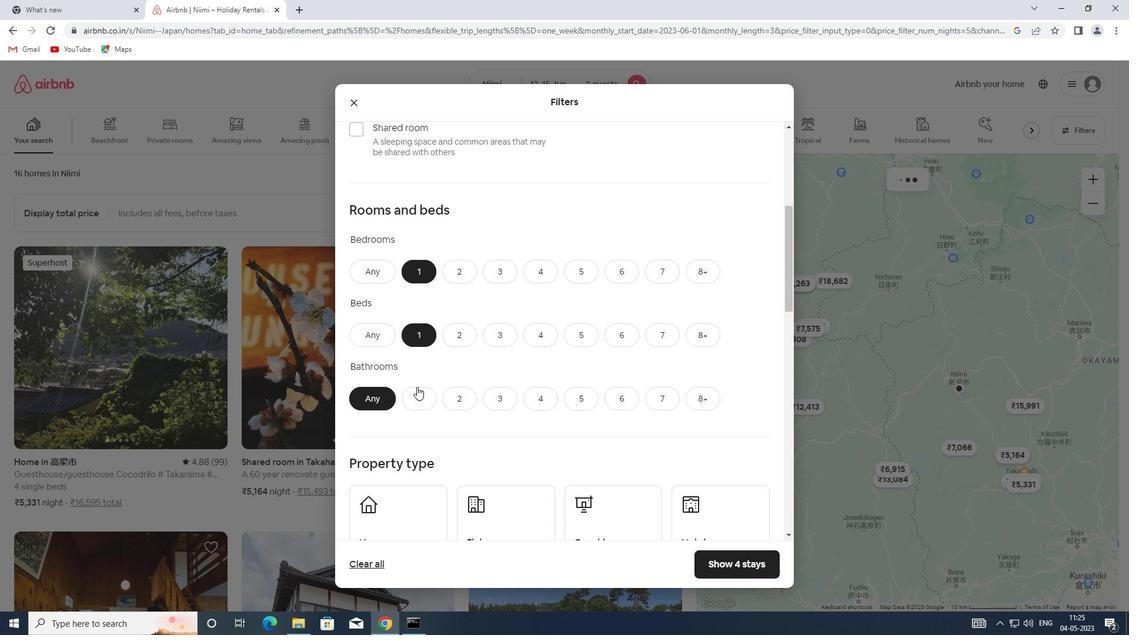 
Action: Mouse pressed left at (416, 393)
Screenshot: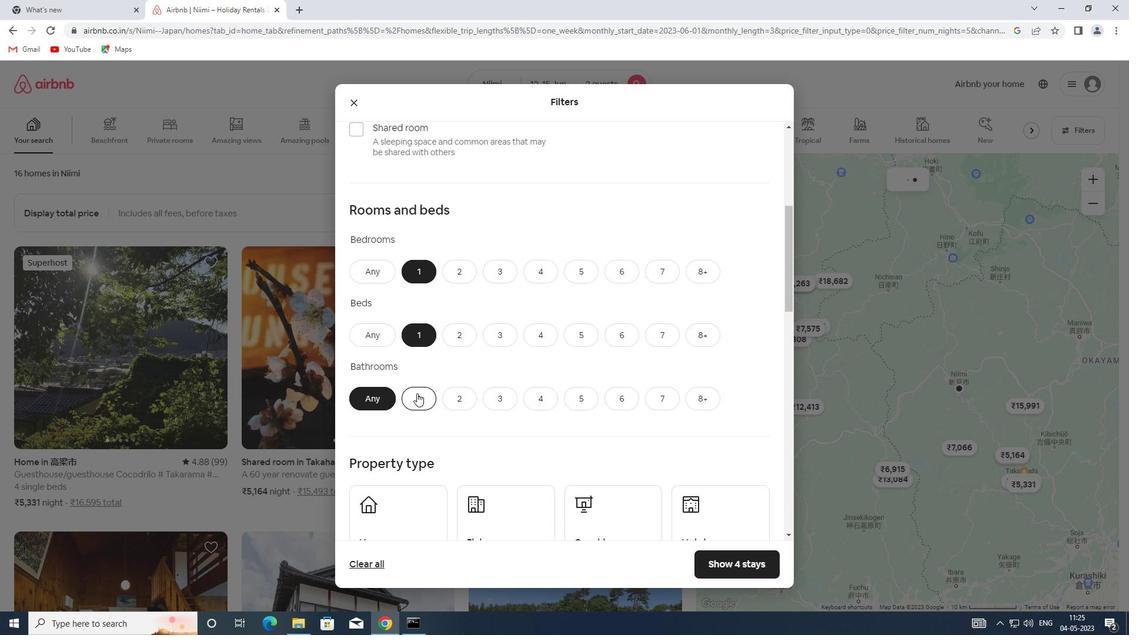 
Action: Mouse moved to (416, 394)
Screenshot: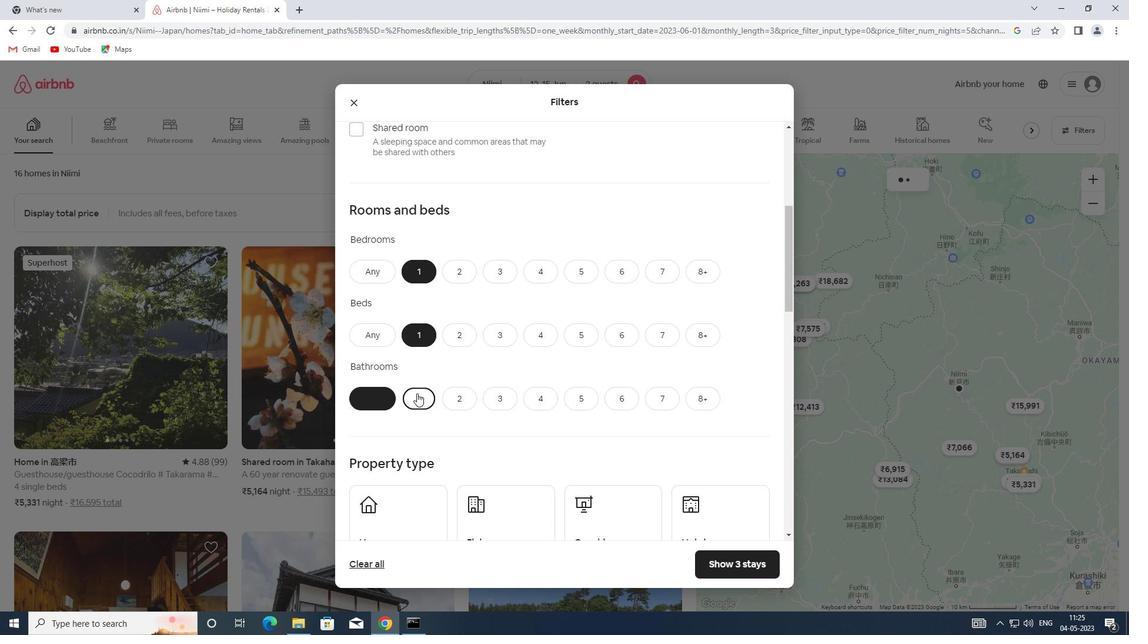 
Action: Mouse scrolled (416, 393) with delta (0, 0)
Screenshot: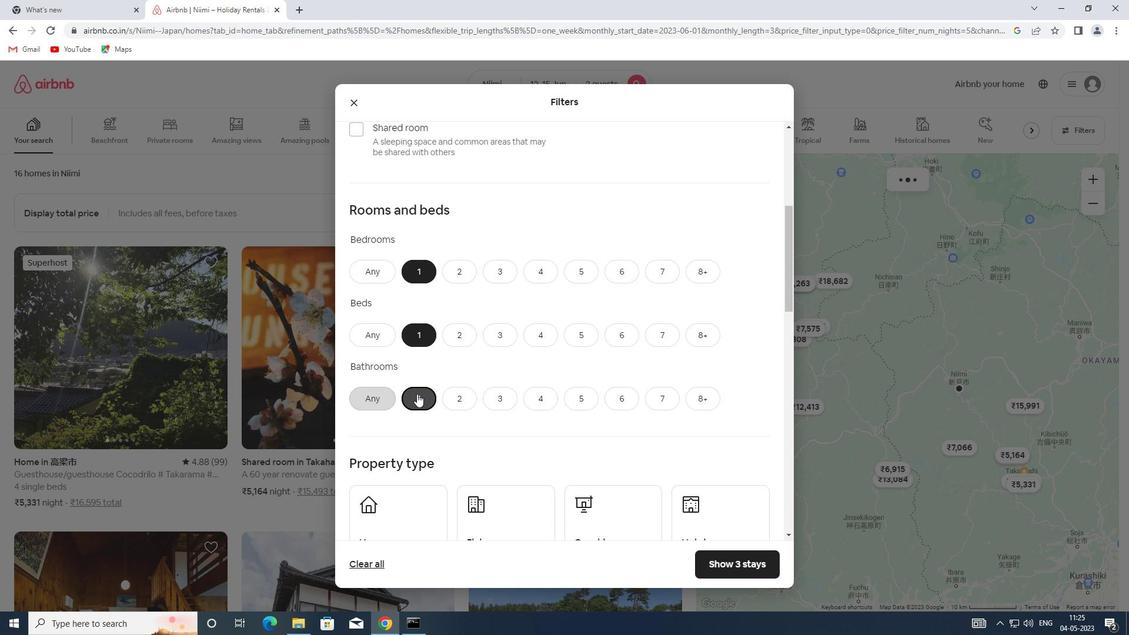 
Action: Mouse scrolled (416, 393) with delta (0, 0)
Screenshot: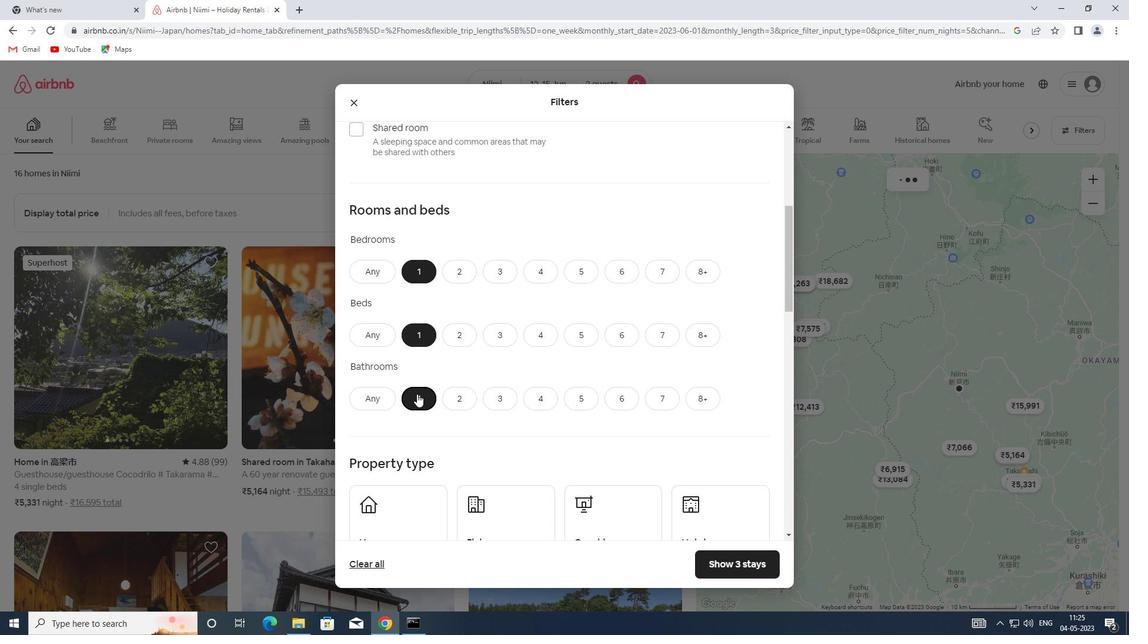 
Action: Mouse scrolled (416, 393) with delta (0, 0)
Screenshot: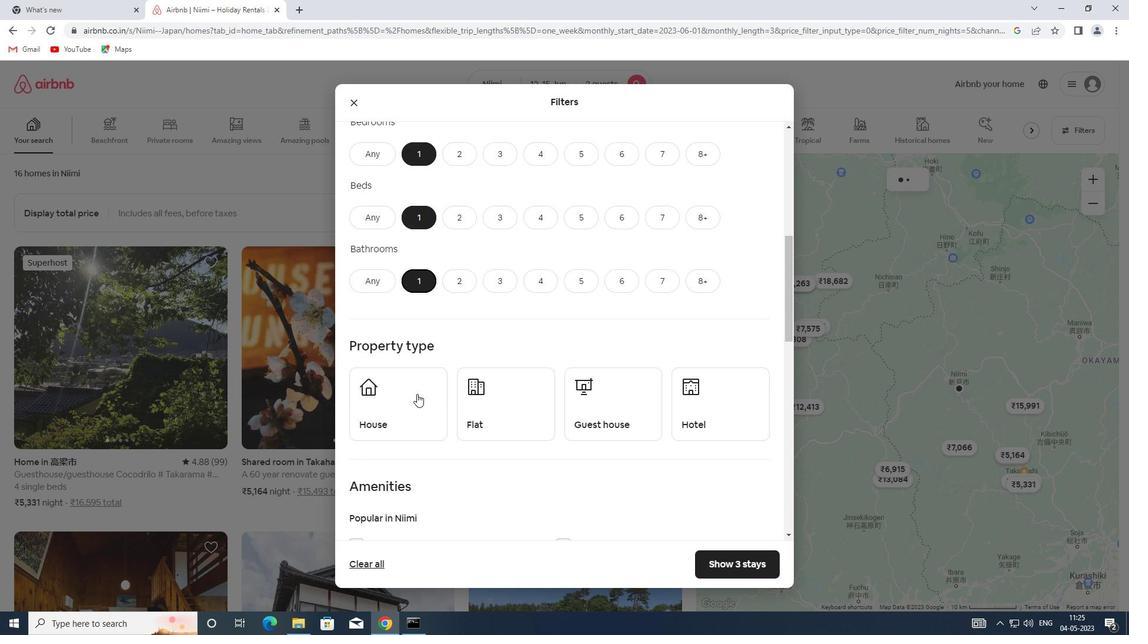 
Action: Mouse moved to (408, 362)
Screenshot: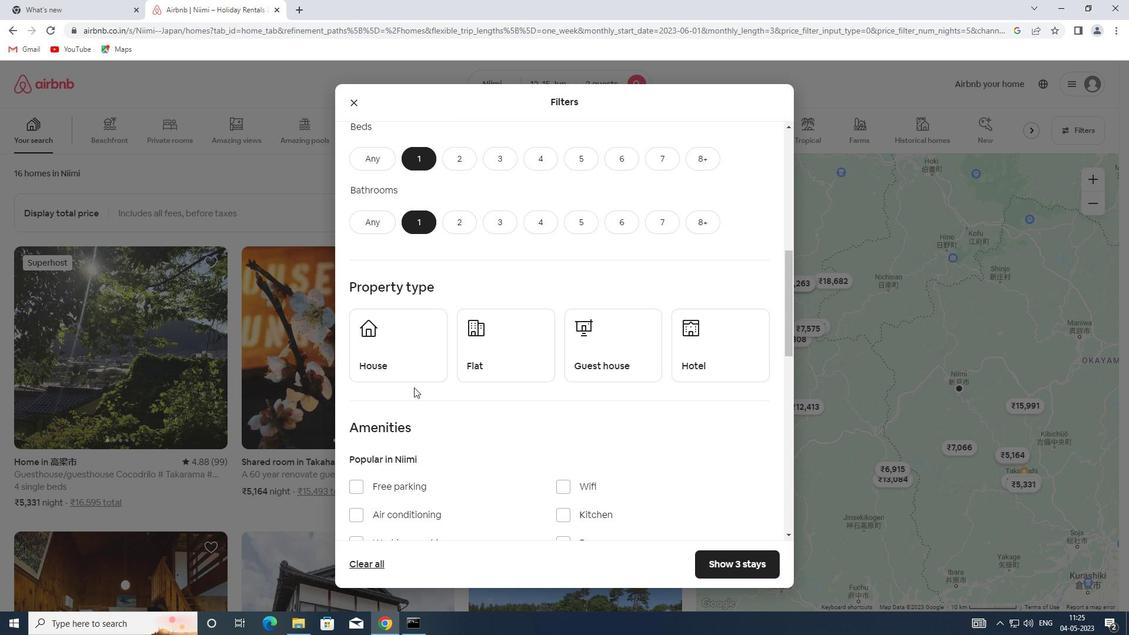
Action: Mouse pressed left at (408, 362)
Screenshot: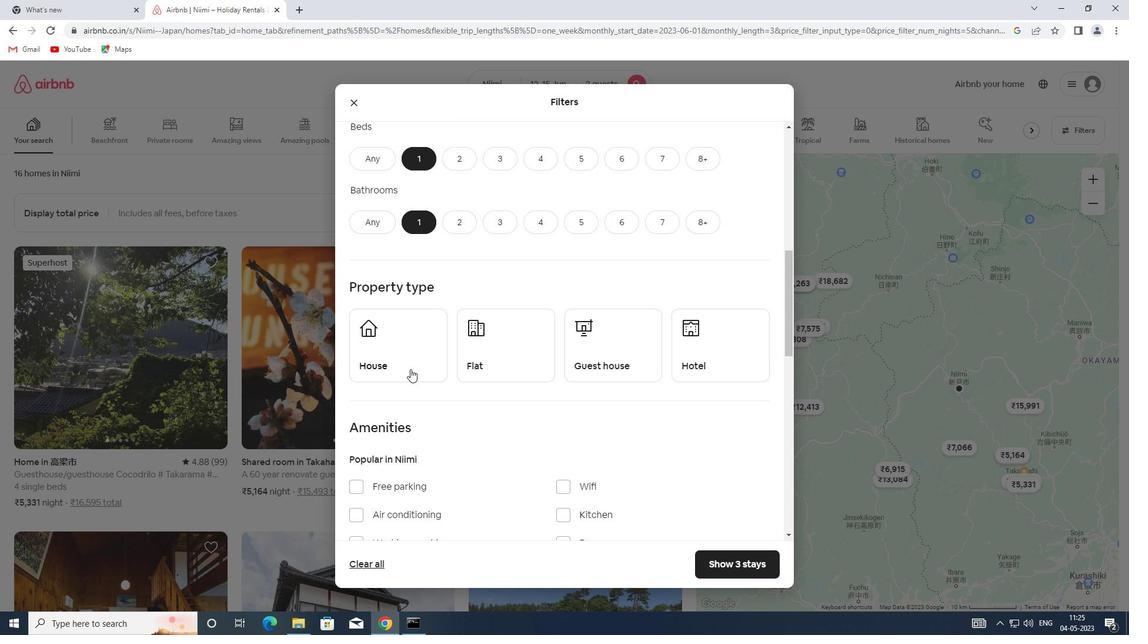 
Action: Mouse moved to (459, 362)
Screenshot: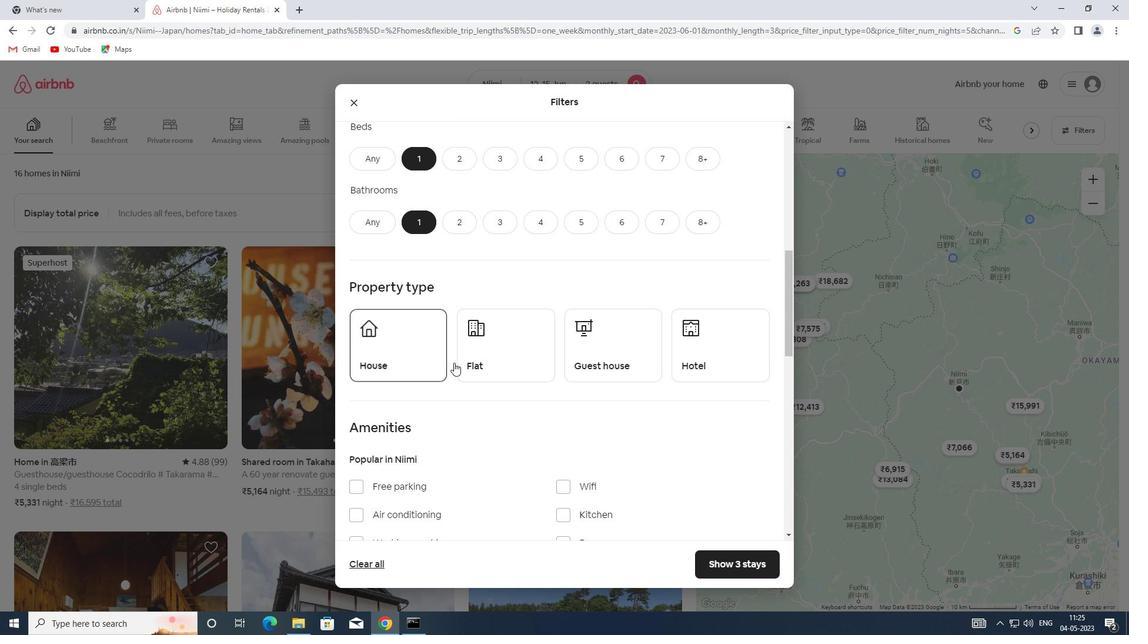 
Action: Mouse pressed left at (459, 362)
Screenshot: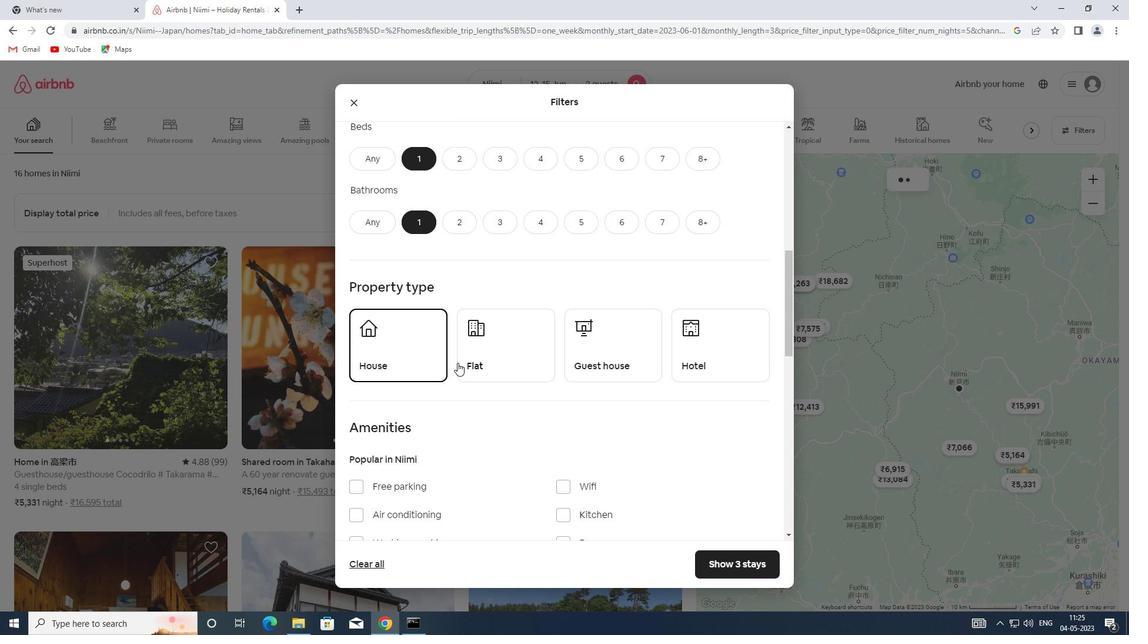 
Action: Mouse moved to (611, 355)
Screenshot: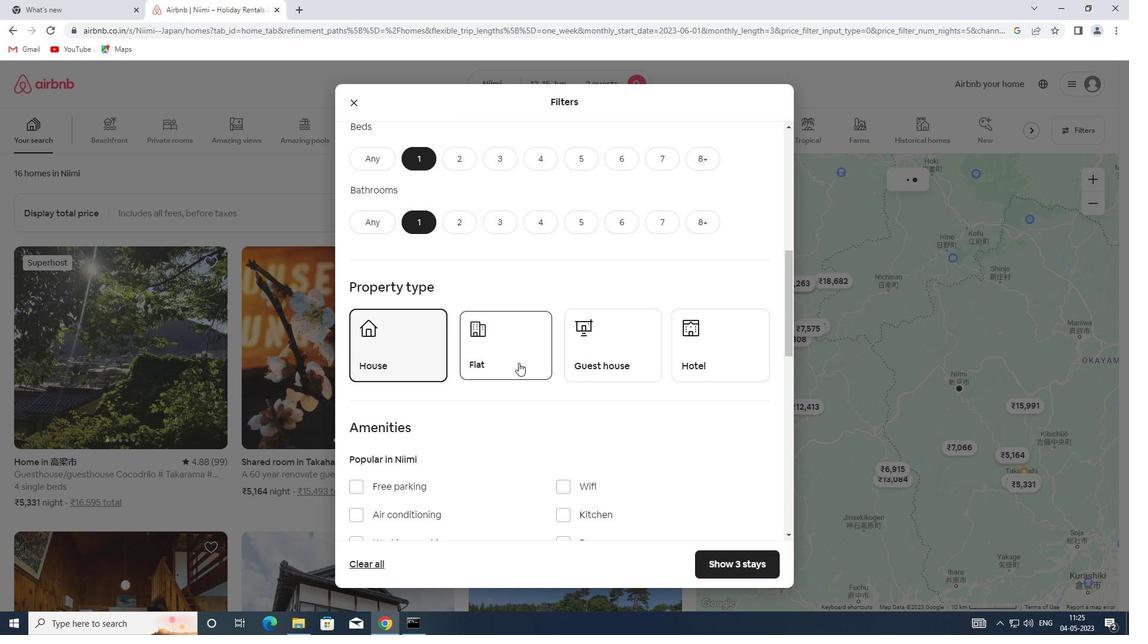 
Action: Mouse pressed left at (611, 355)
Screenshot: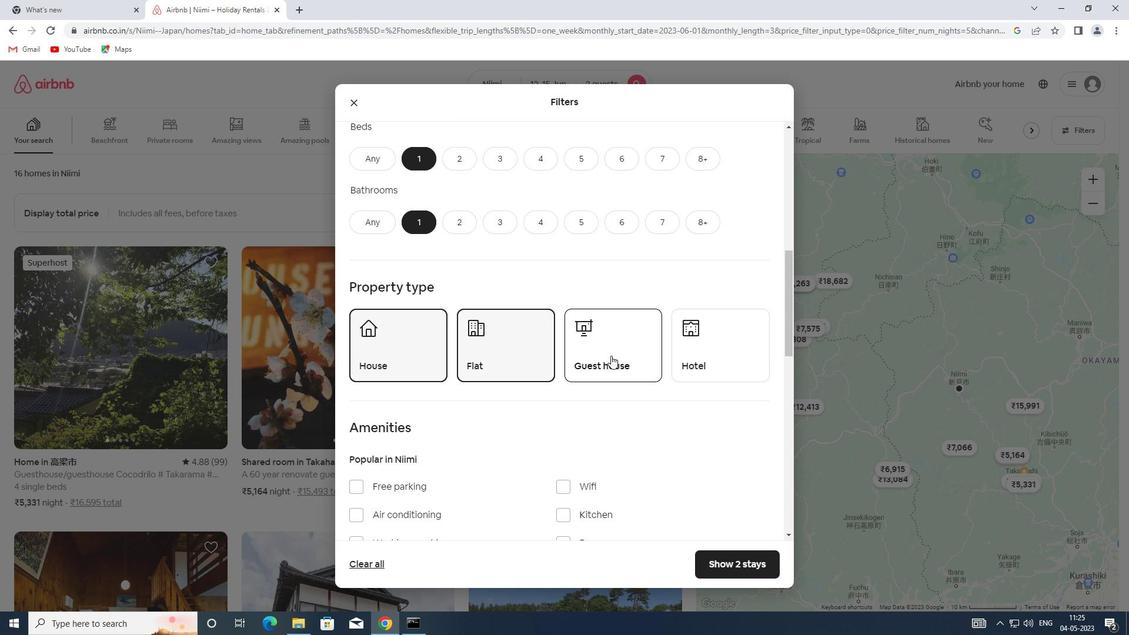 
Action: Mouse moved to (701, 352)
Screenshot: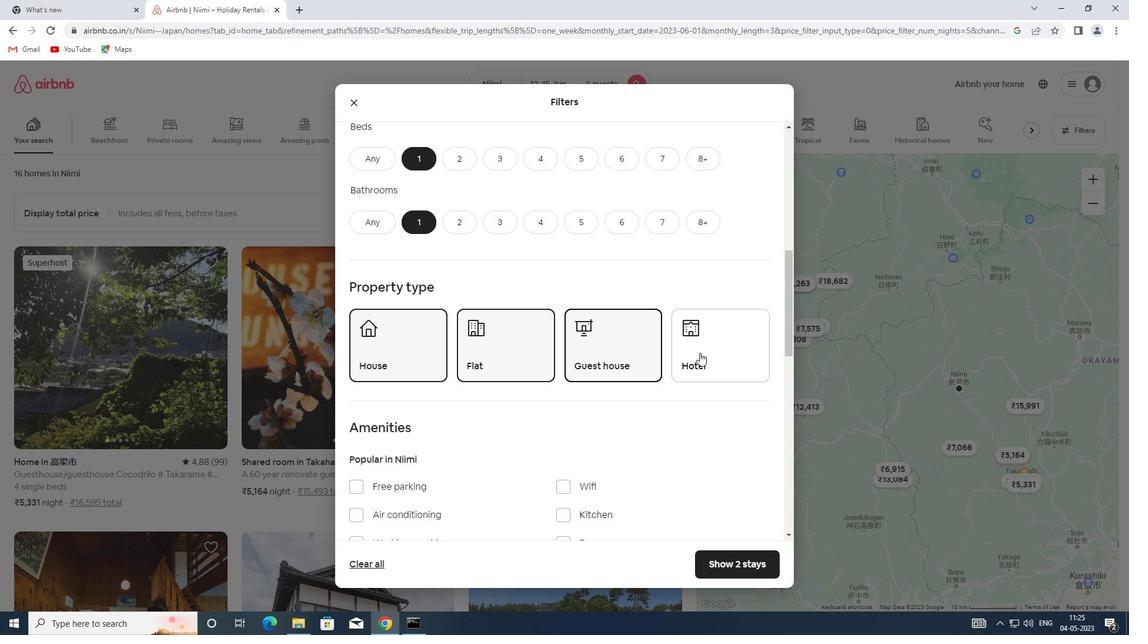 
Action: Mouse pressed left at (701, 352)
Screenshot: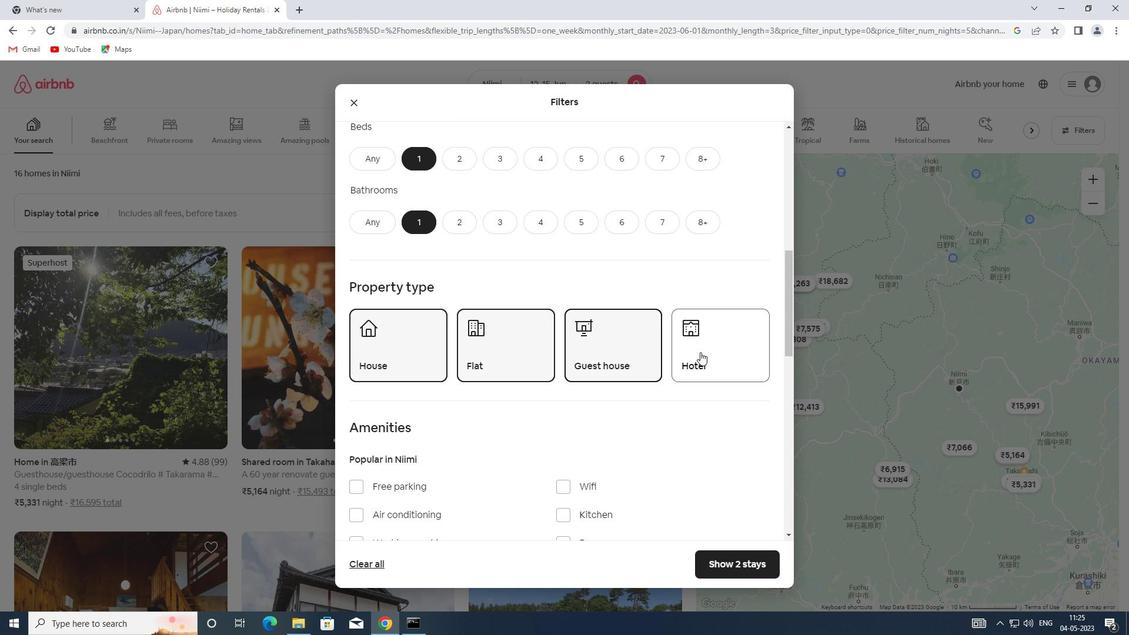 
Action: Mouse moved to (669, 366)
Screenshot: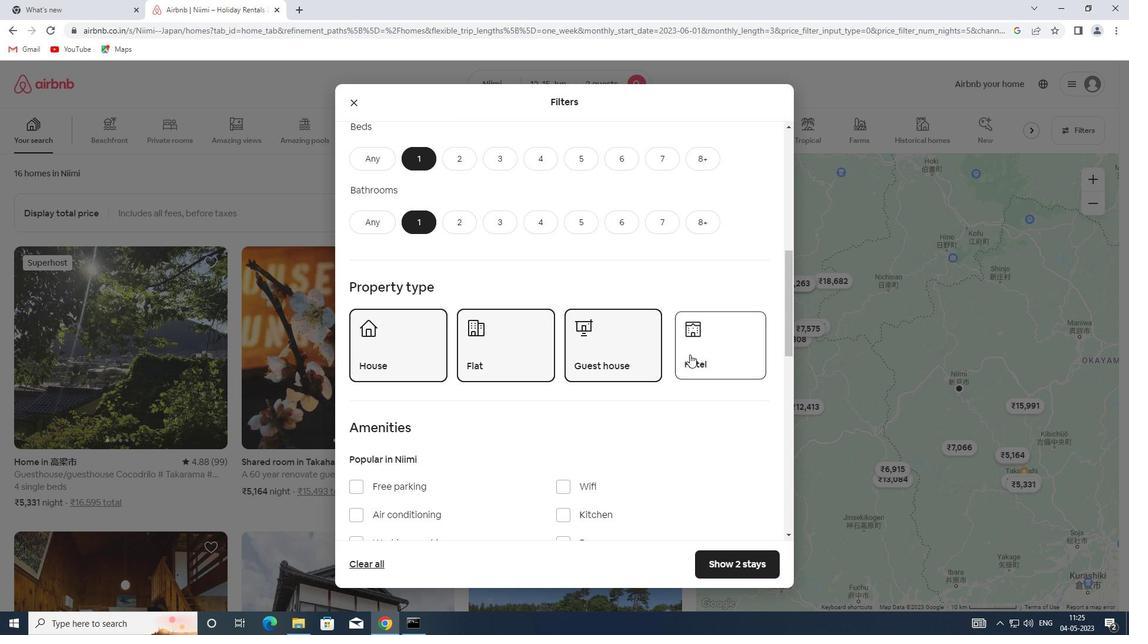 
Action: Mouse scrolled (669, 366) with delta (0, 0)
Screenshot: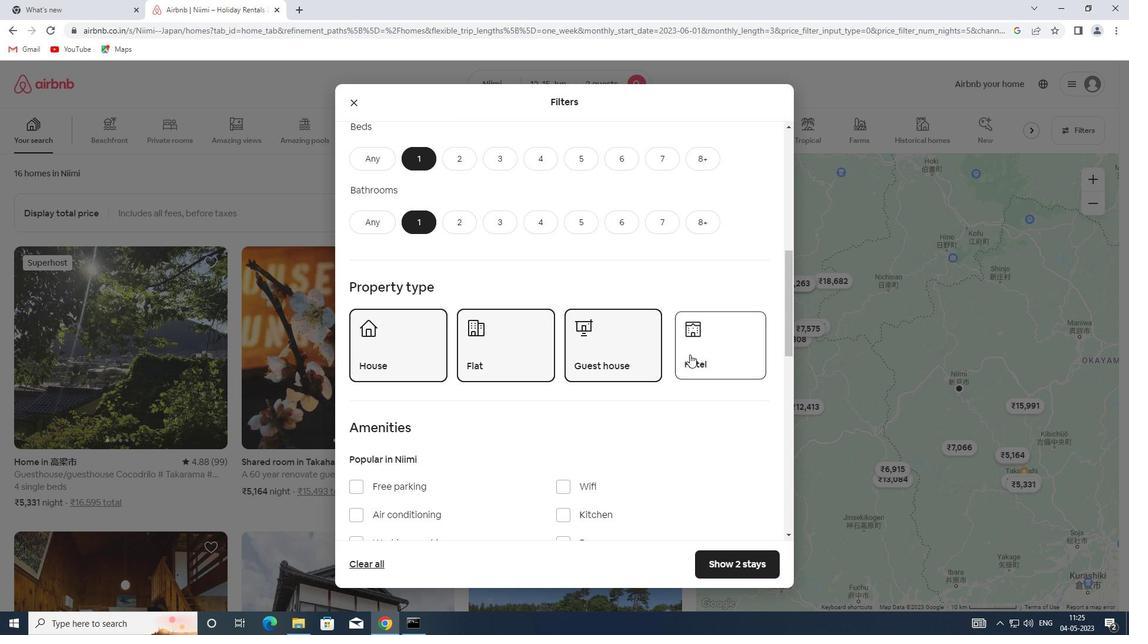 
Action: Mouse moved to (669, 368)
Screenshot: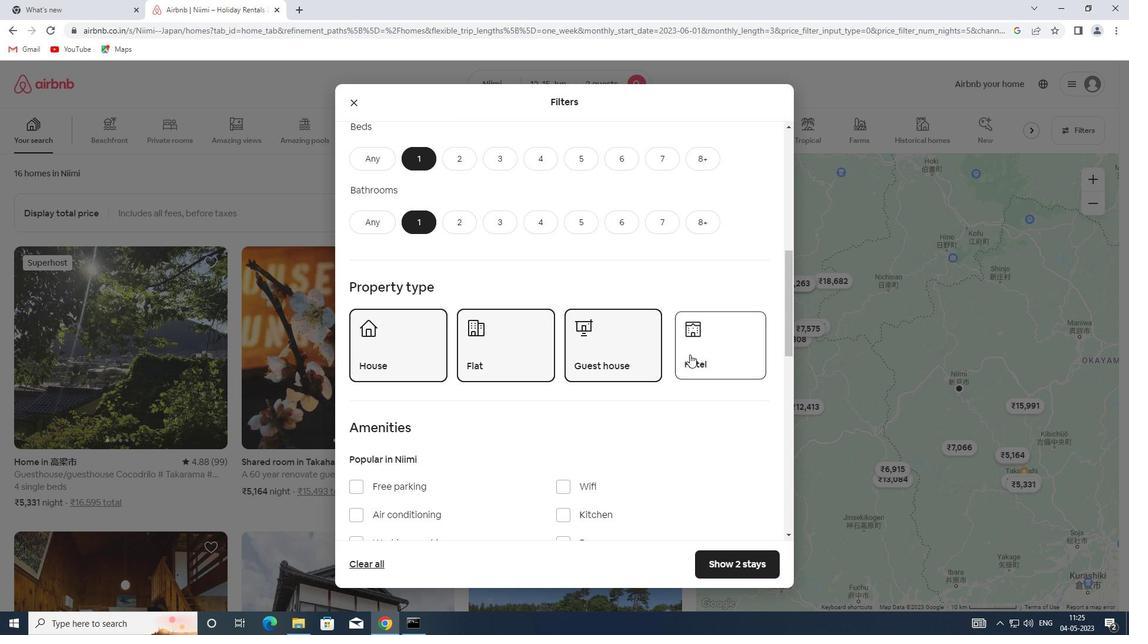 
Action: Mouse scrolled (669, 368) with delta (0, 0)
Screenshot: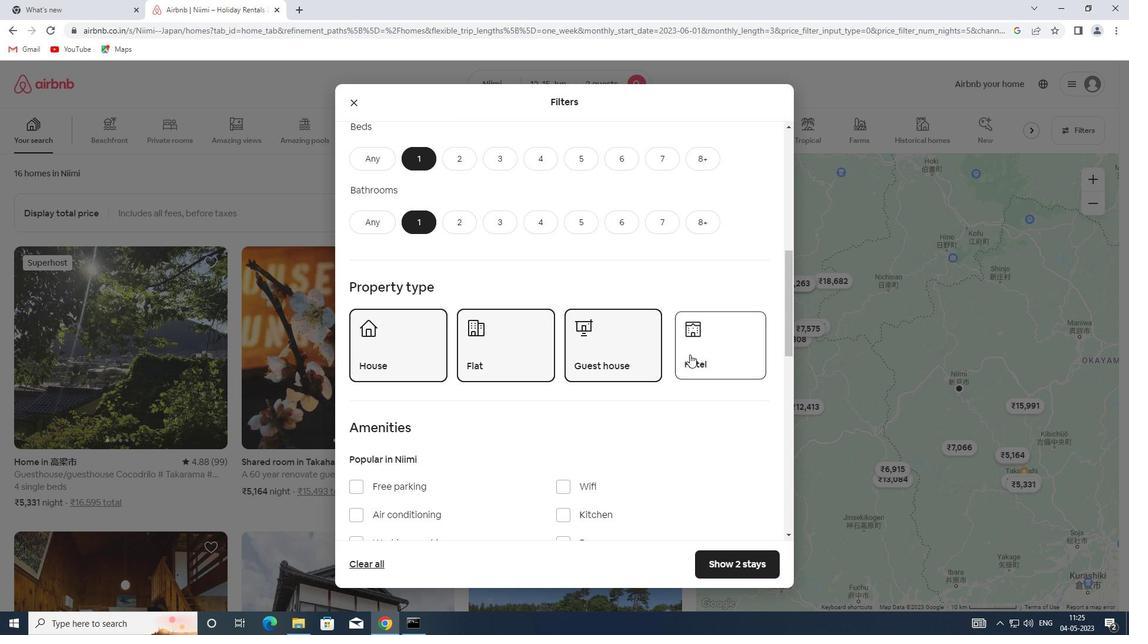 
Action: Mouse moved to (669, 370)
Screenshot: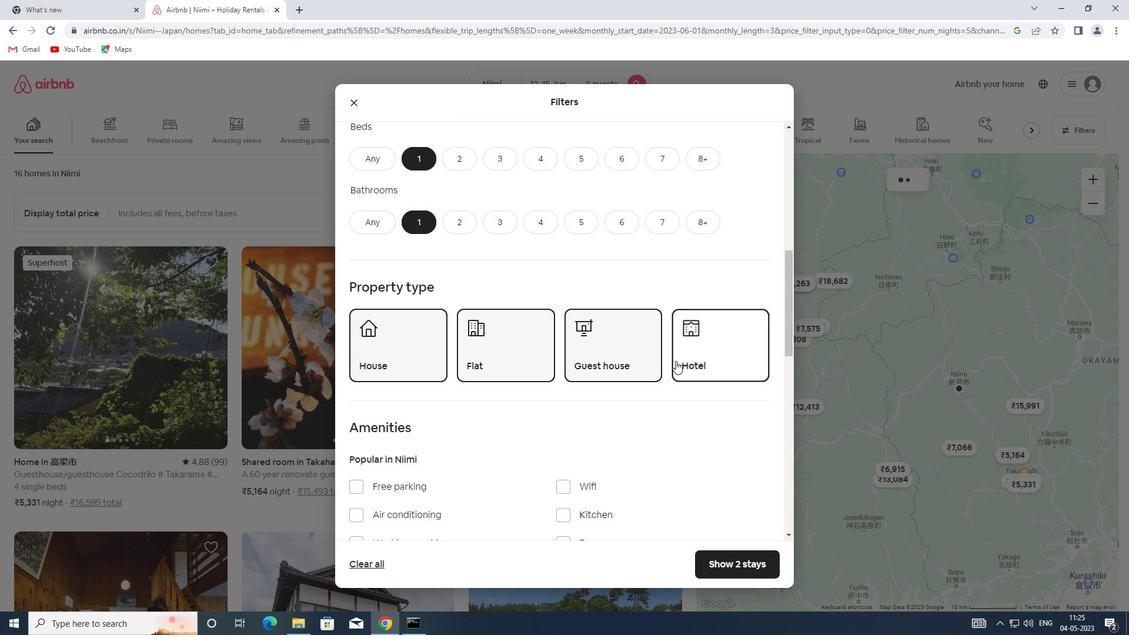 
Action: Mouse scrolled (669, 369) with delta (0, 0)
Screenshot: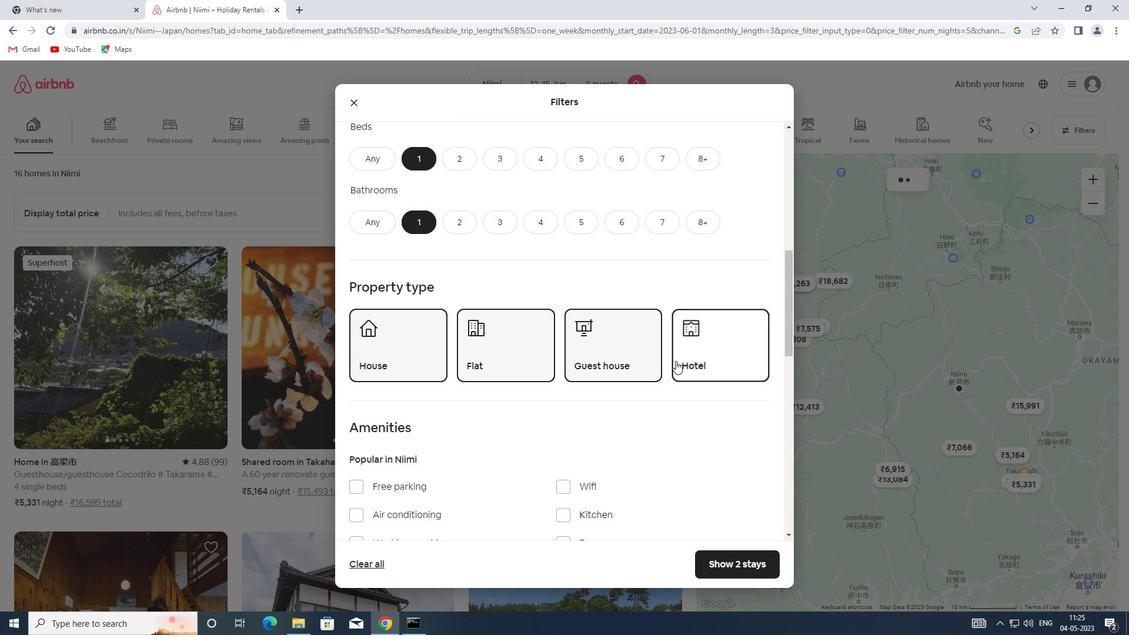 
Action: Mouse moved to (669, 372)
Screenshot: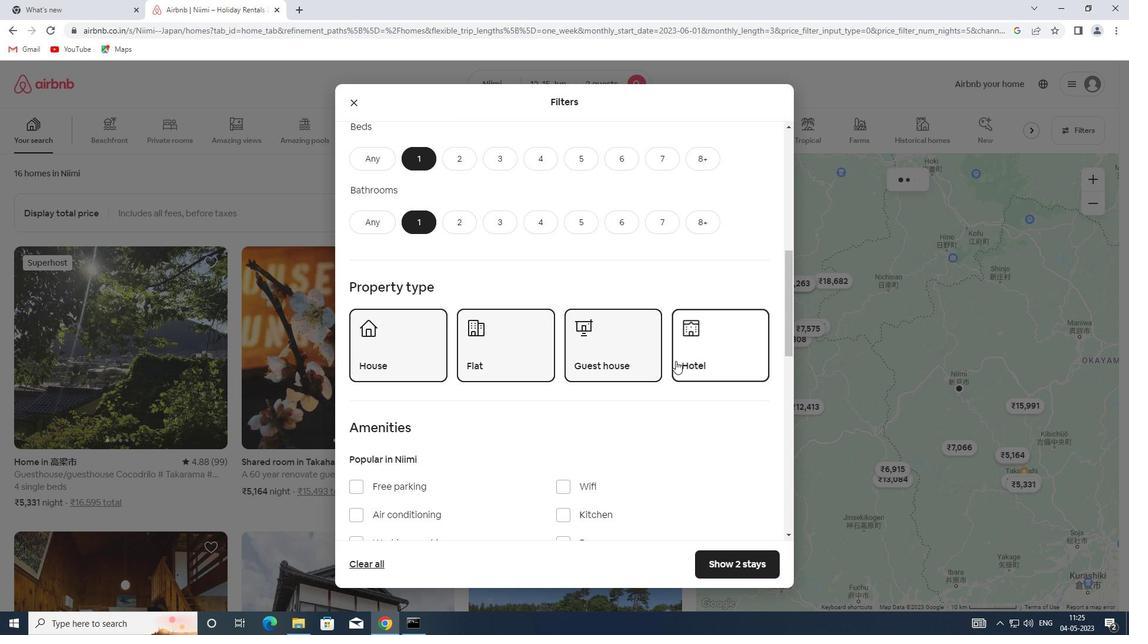 
Action: Mouse scrolled (669, 371) with delta (0, 0)
Screenshot: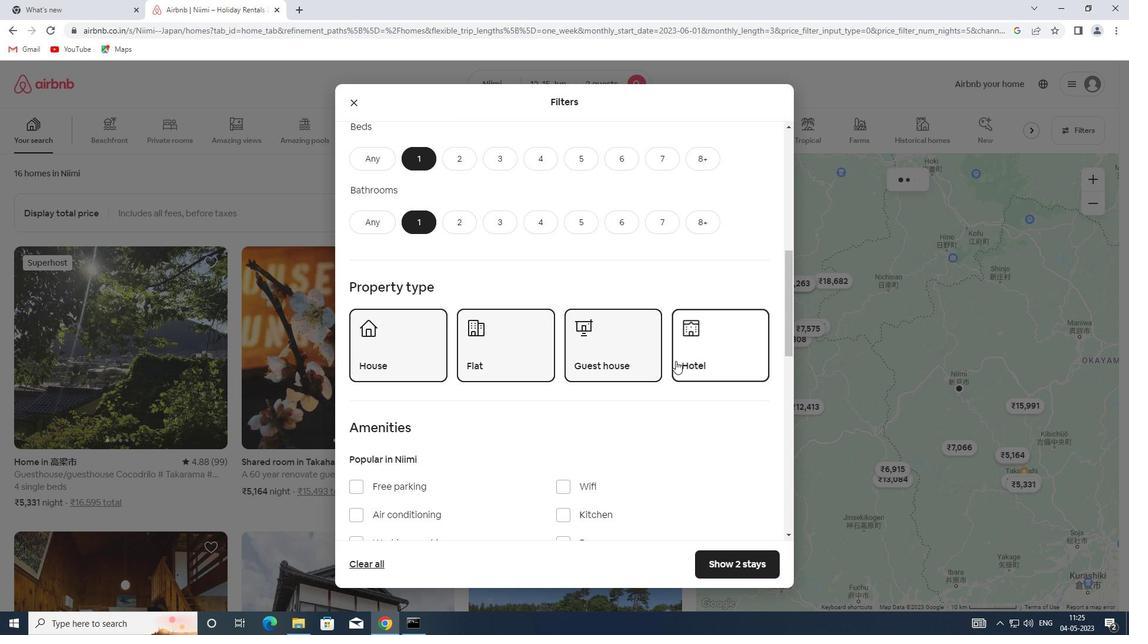 
Action: Mouse moved to (666, 376)
Screenshot: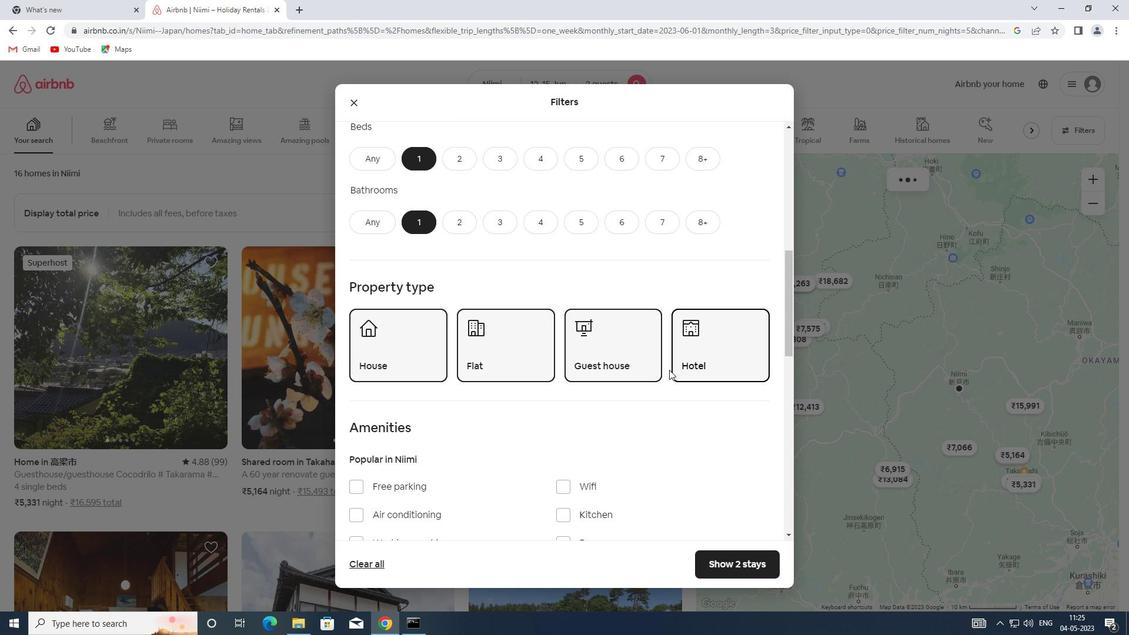 
Action: Mouse scrolled (666, 376) with delta (0, 0)
Screenshot: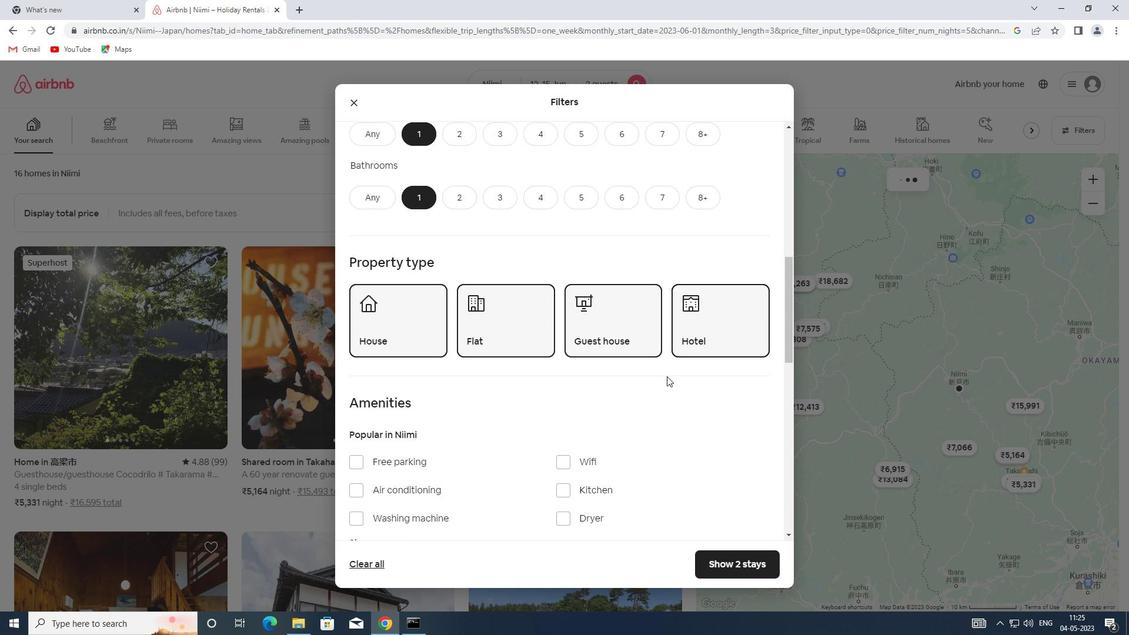 
Action: Mouse scrolled (666, 376) with delta (0, 0)
Screenshot: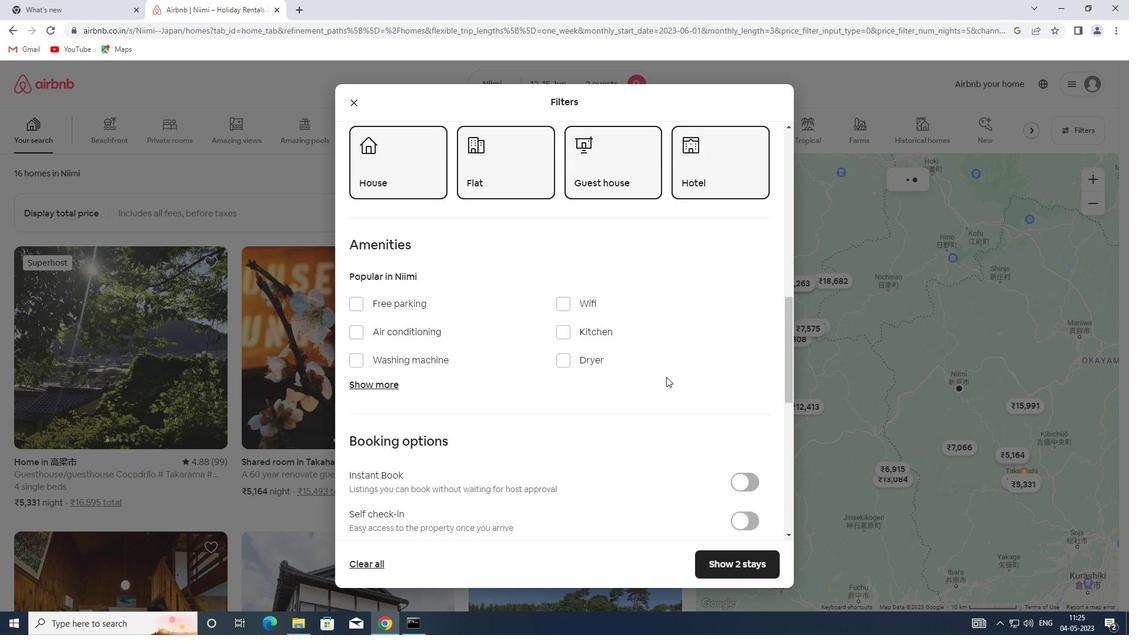 
Action: Mouse moved to (745, 349)
Screenshot: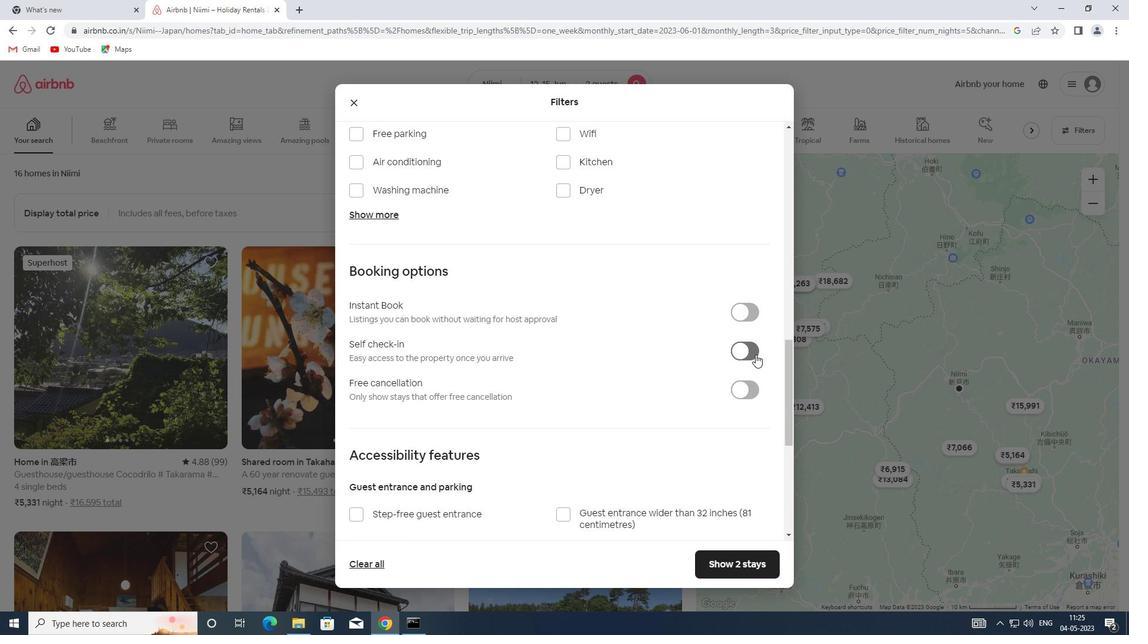 
Action: Mouse pressed left at (745, 349)
Screenshot: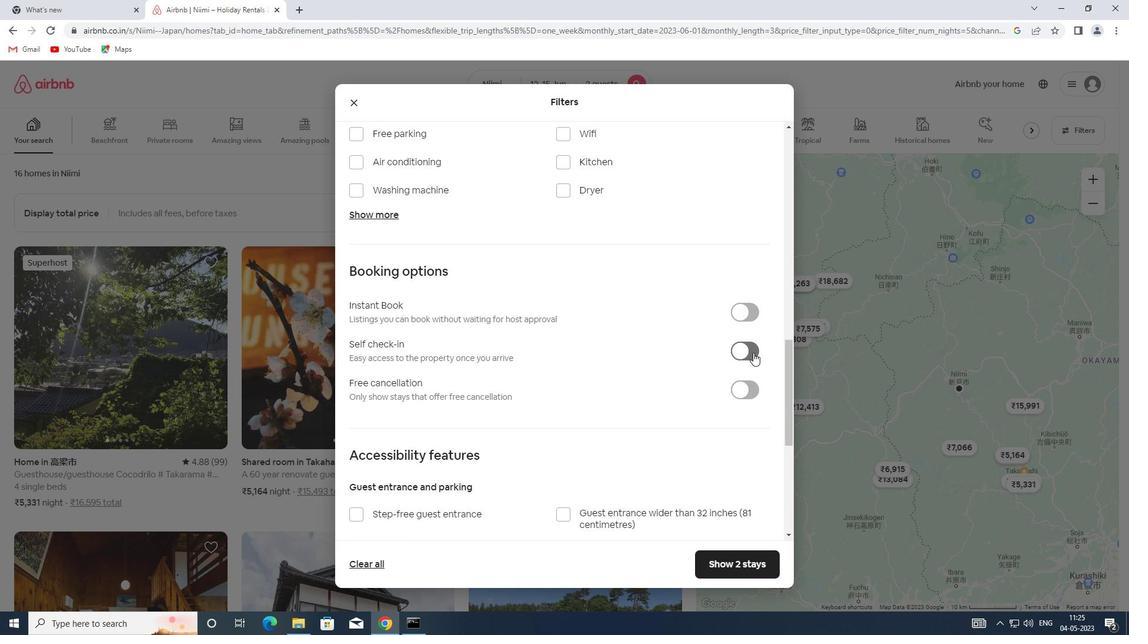 
Action: Mouse moved to (429, 455)
Screenshot: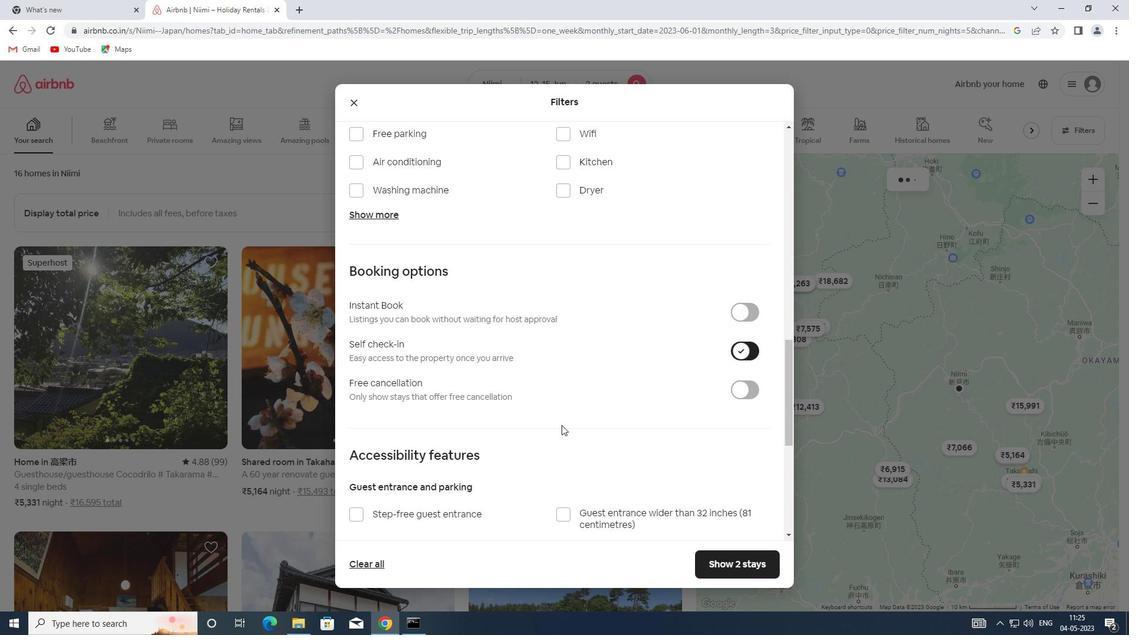 
Action: Mouse scrolled (429, 454) with delta (0, 0)
Screenshot: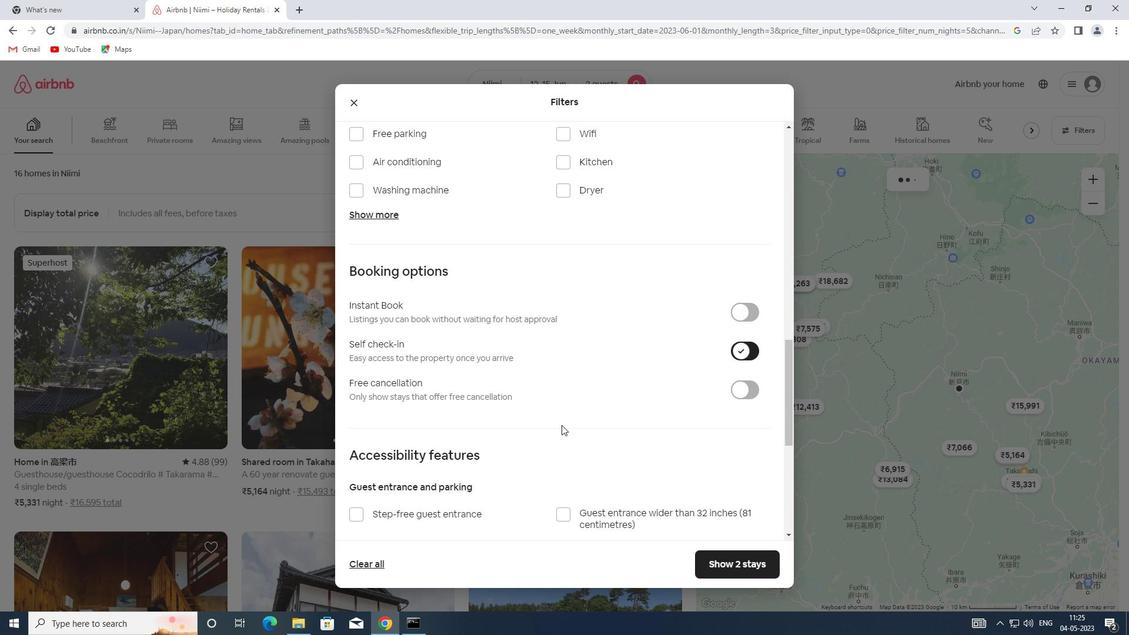 
Action: Mouse scrolled (429, 454) with delta (0, 0)
Screenshot: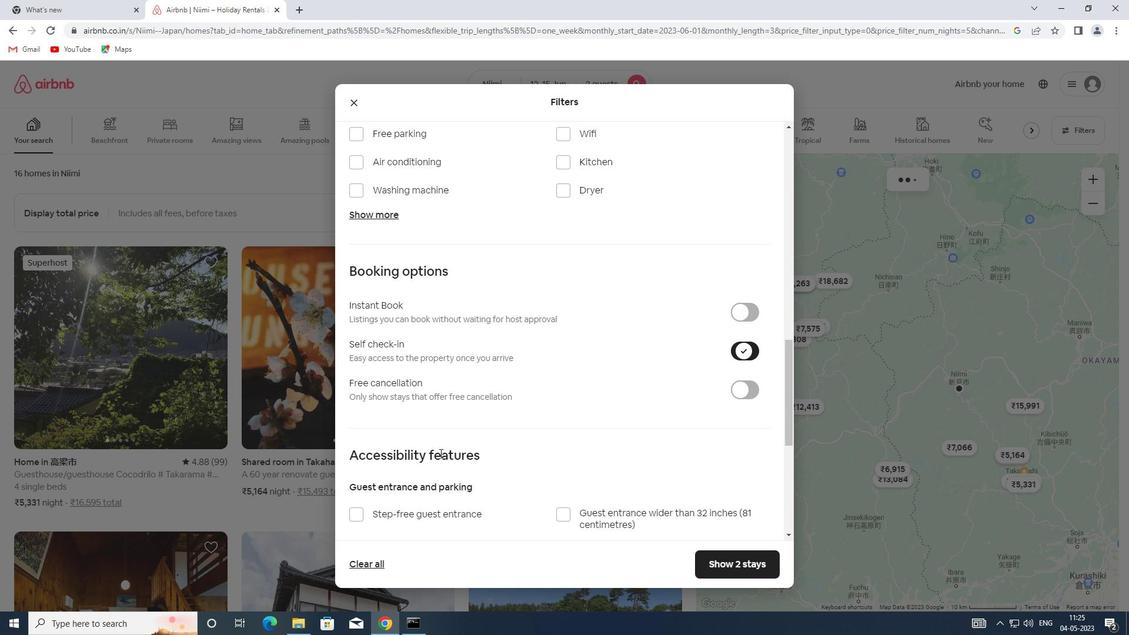 
Action: Mouse scrolled (429, 454) with delta (0, 0)
Screenshot: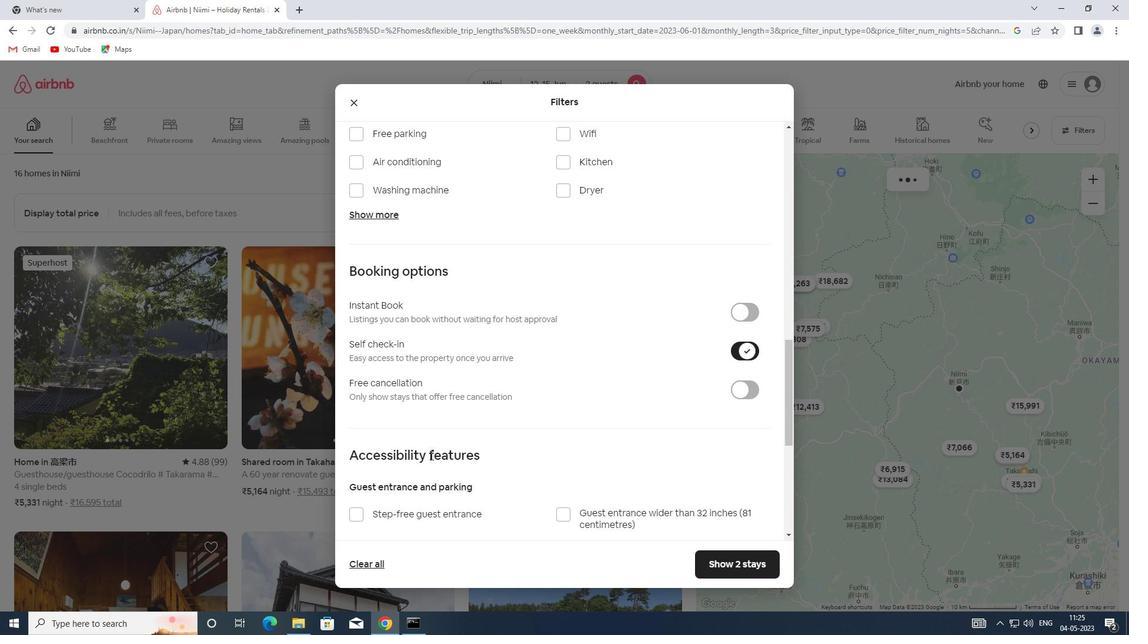 
Action: Mouse scrolled (429, 454) with delta (0, 0)
Screenshot: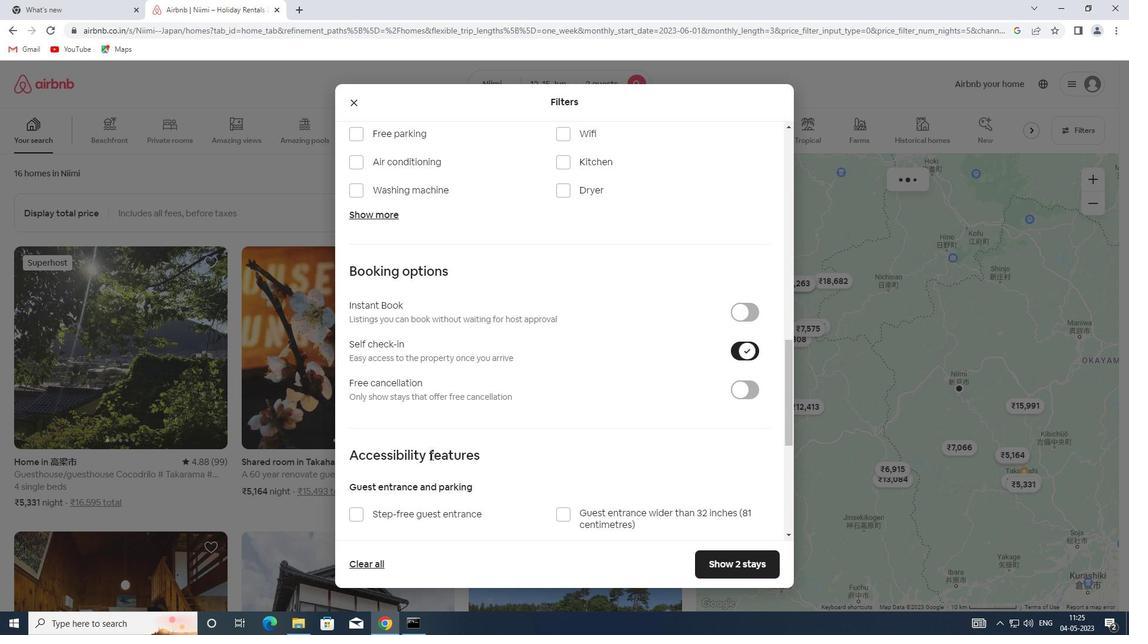 
Action: Mouse scrolled (429, 454) with delta (0, 0)
Screenshot: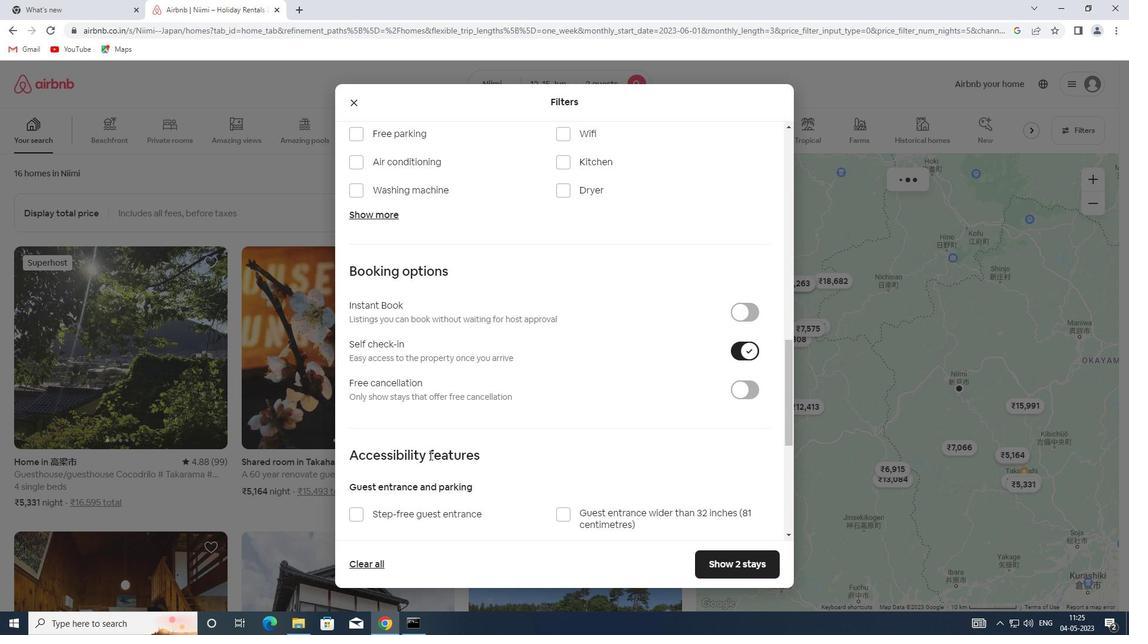 
Action: Mouse moved to (431, 454)
Screenshot: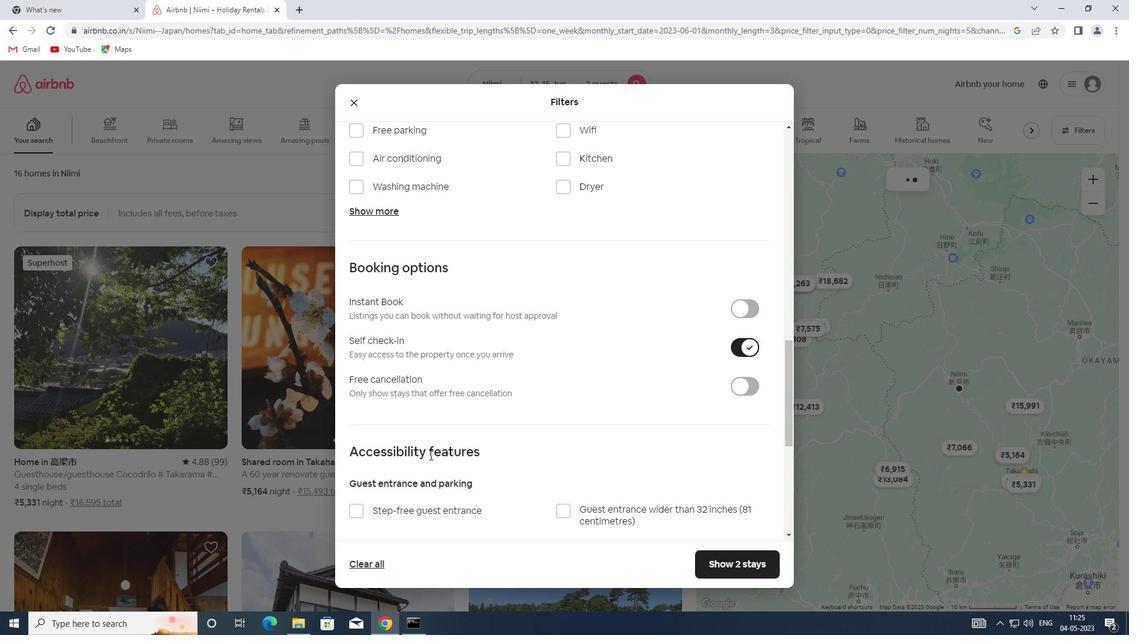 
Action: Mouse scrolled (431, 453) with delta (0, 0)
Screenshot: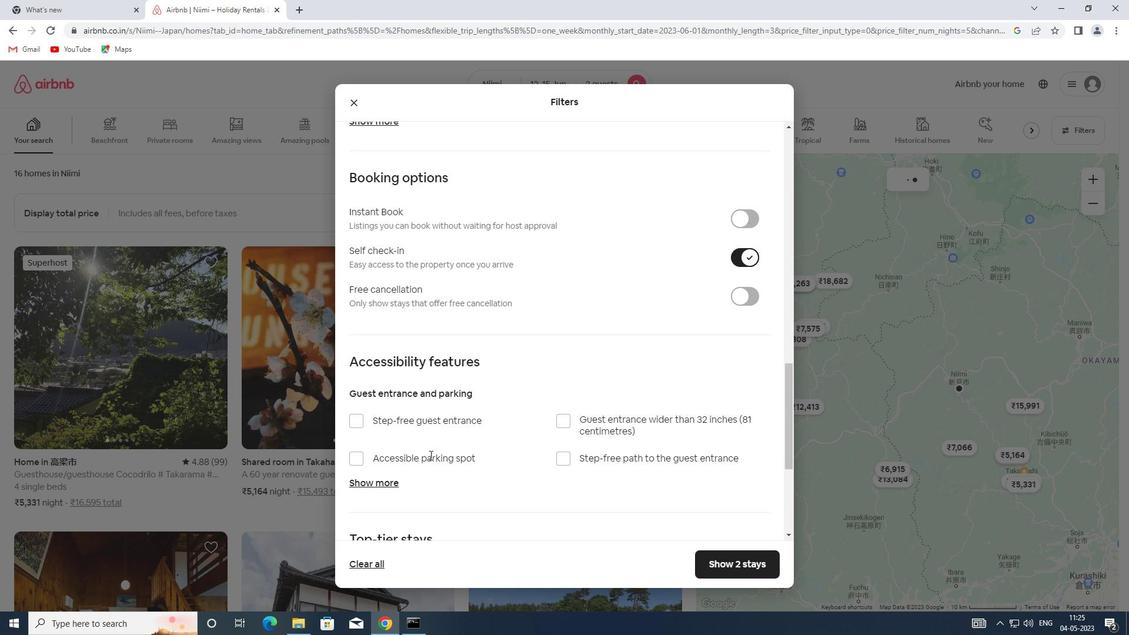 
Action: Mouse scrolled (431, 453) with delta (0, 0)
Screenshot: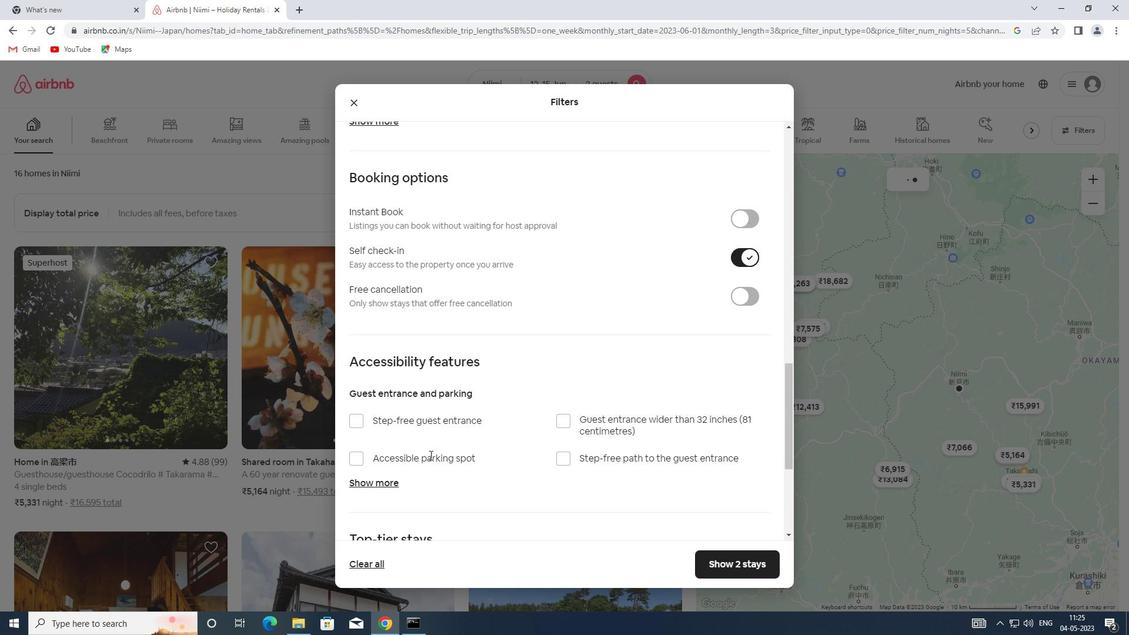 
Action: Mouse moved to (390, 458)
Screenshot: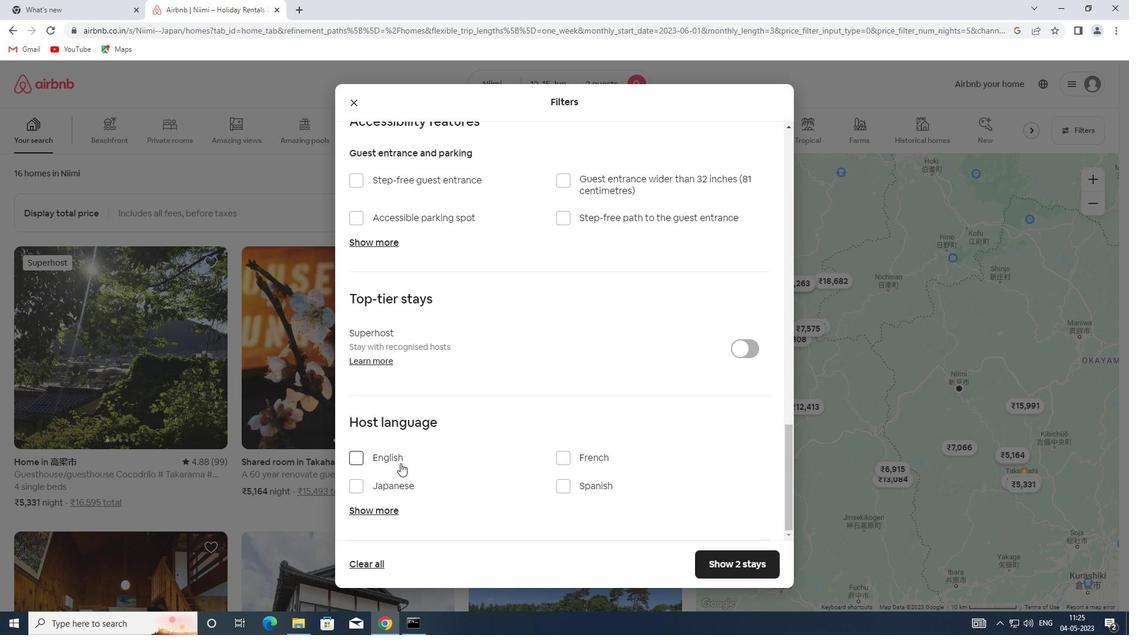 
Action: Mouse pressed left at (390, 458)
Screenshot: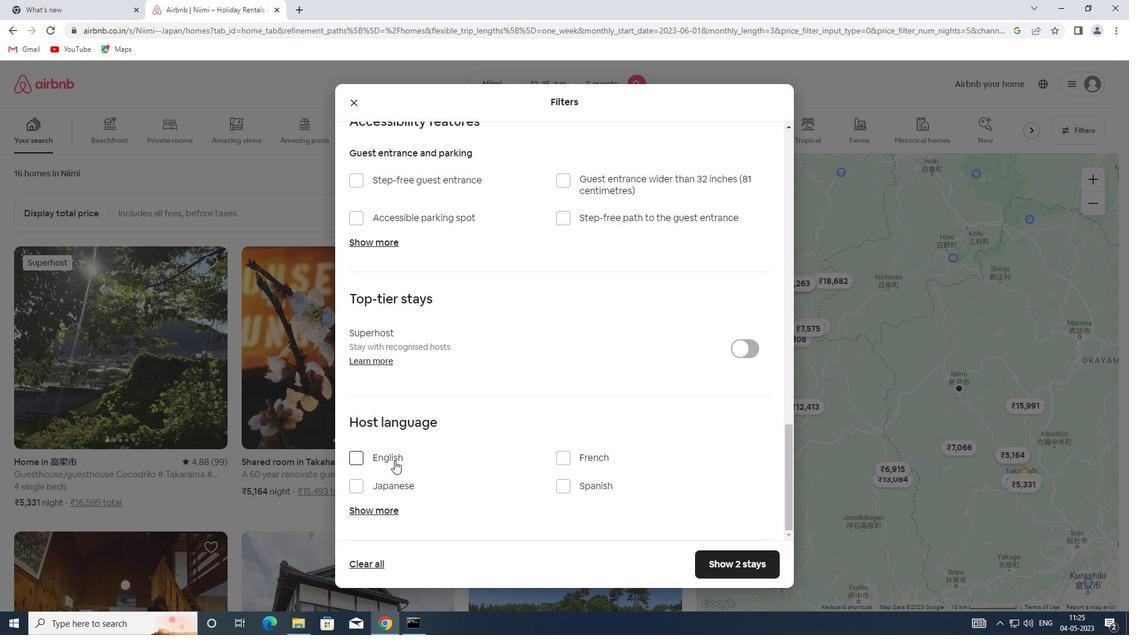 
Action: Mouse moved to (725, 569)
Screenshot: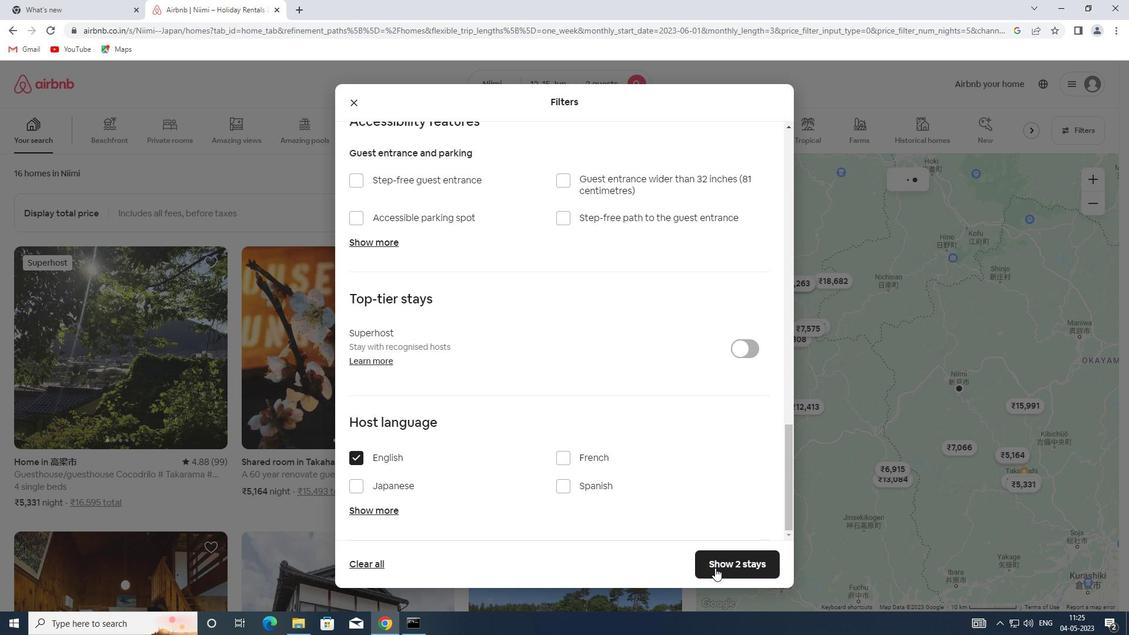 
Action: Mouse pressed left at (725, 569)
Screenshot: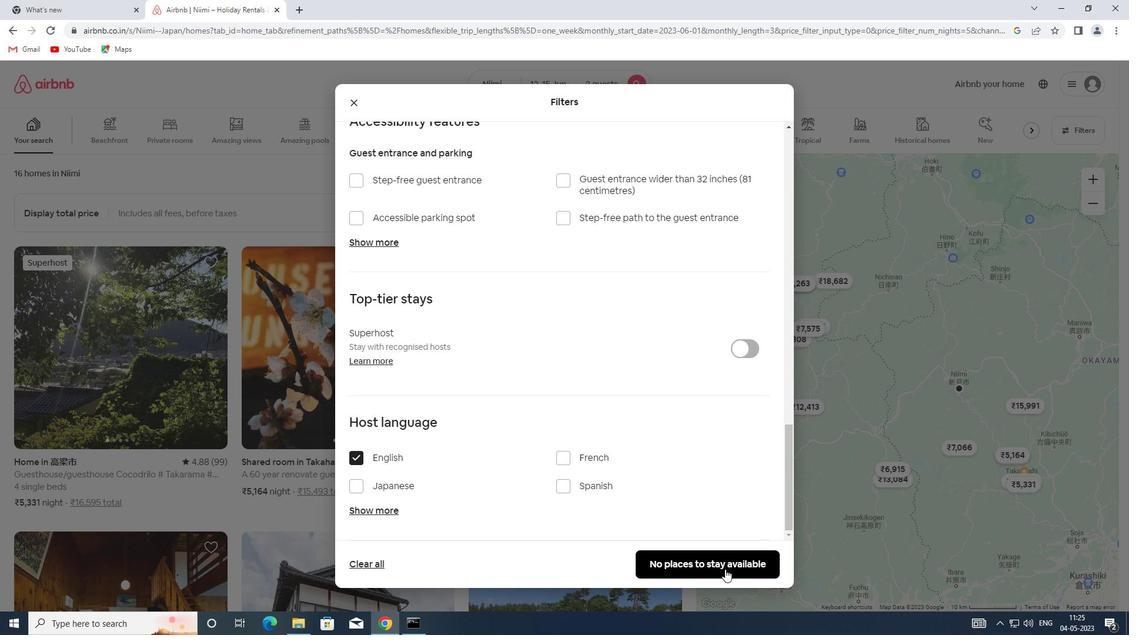 
Action: Mouse moved to (725, 568)
Screenshot: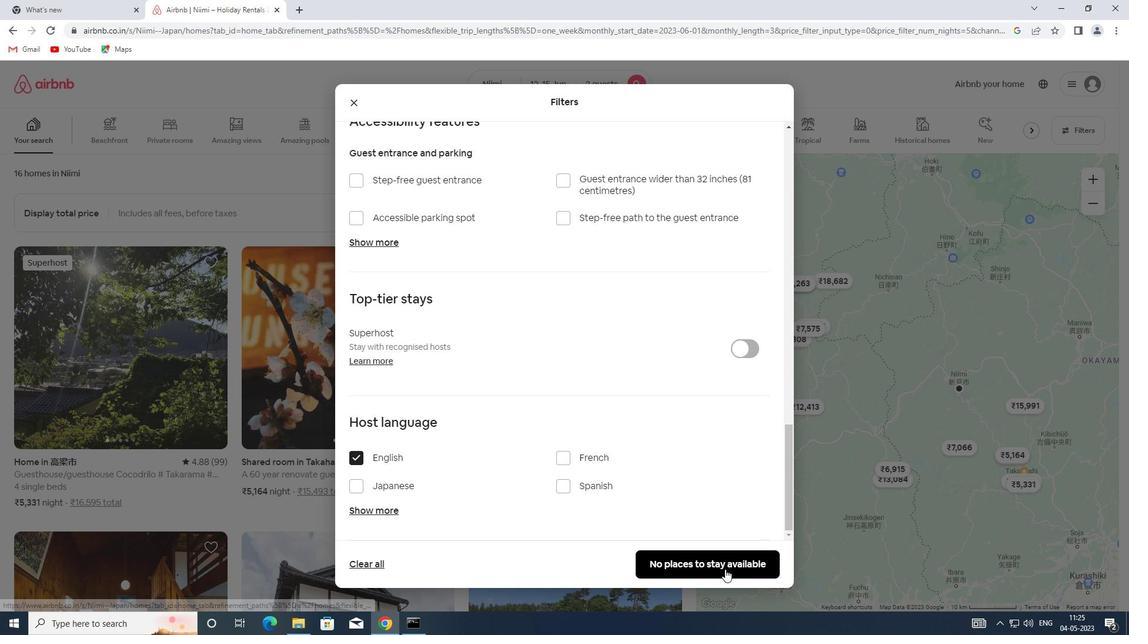 
